 Task: Look for space in Qingquan, China from 10th September, 2023 to 18th September, 2023 for 7 adults, 3 children in price range Rs.10000 to Rs.15000. Place can be shared room with 5 bedrooms having 10 beds and 5 bathrooms. Property type can be house, flat, guest house. Amenities needed are: wifi, TV, free parkinig on premises, gym, breakfast. Booking option can be shelf check-in. Required host language is Chinese (Simplified).
Action: Mouse moved to (455, 104)
Screenshot: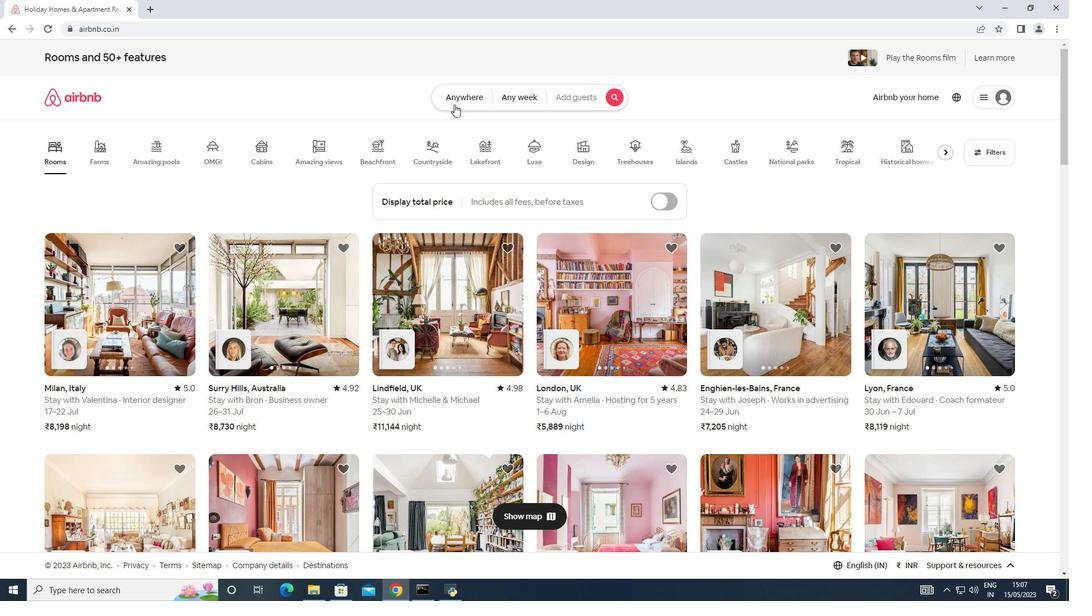 
Action: Mouse pressed left at (455, 104)
Screenshot: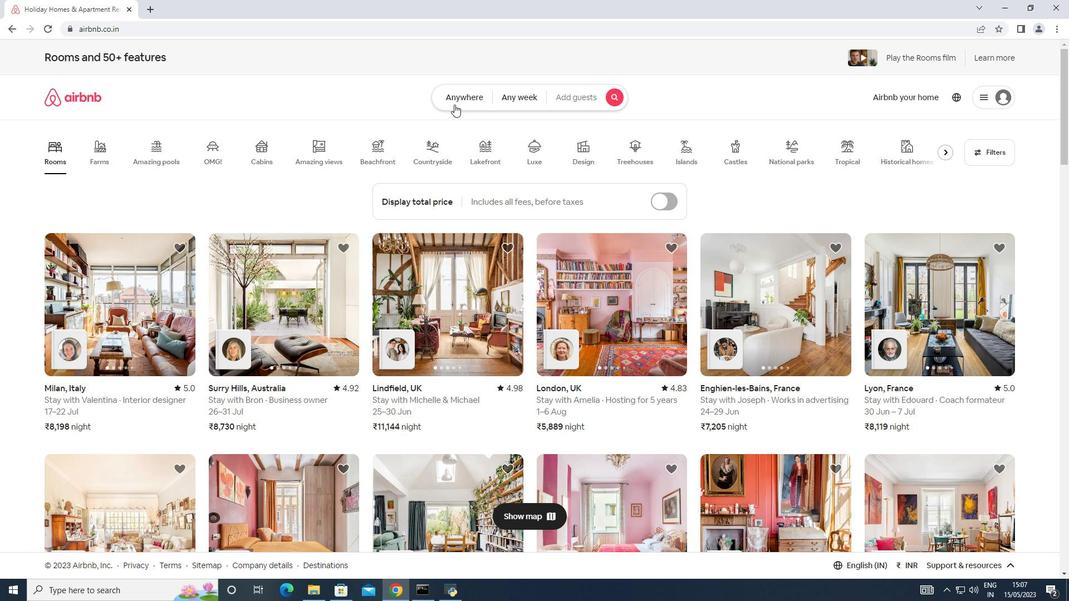 
Action: Mouse moved to (371, 136)
Screenshot: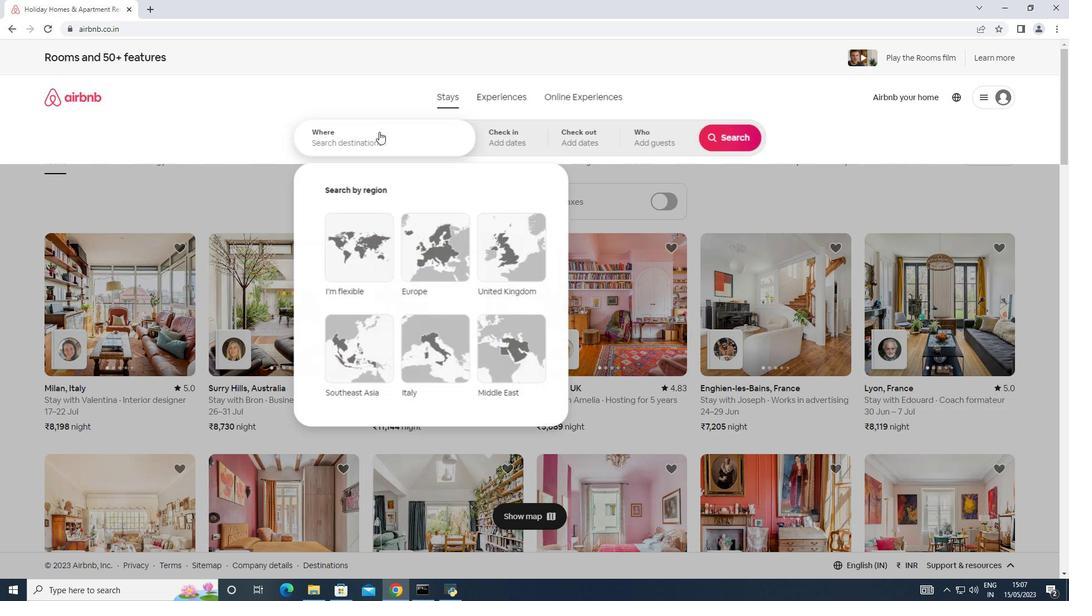 
Action: Mouse pressed left at (371, 136)
Screenshot: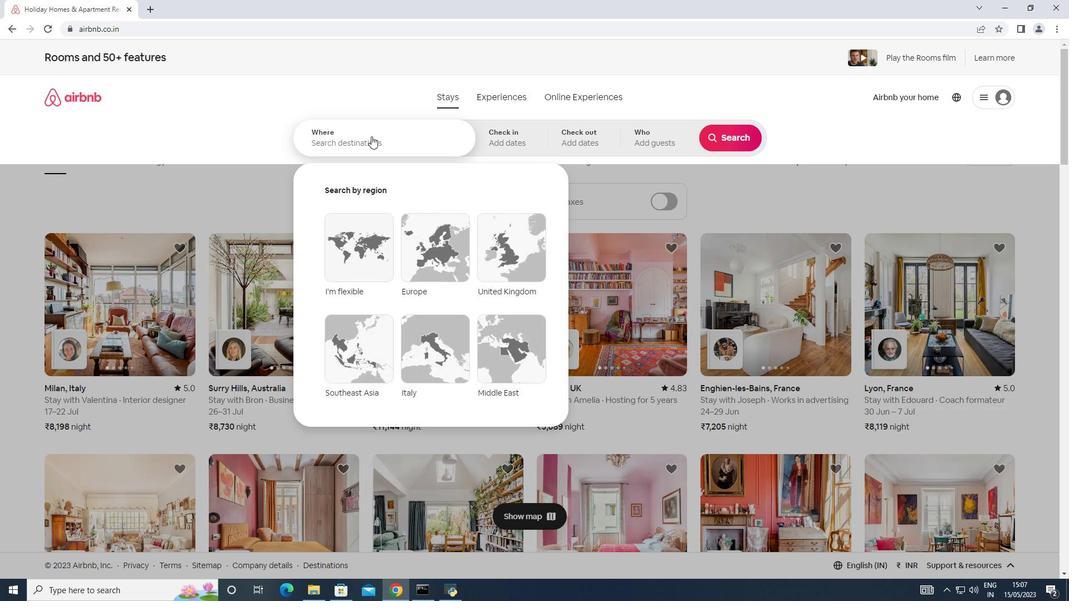 
Action: Key pressed <Key.shift>Qingquan,<Key.shift>China
Screenshot: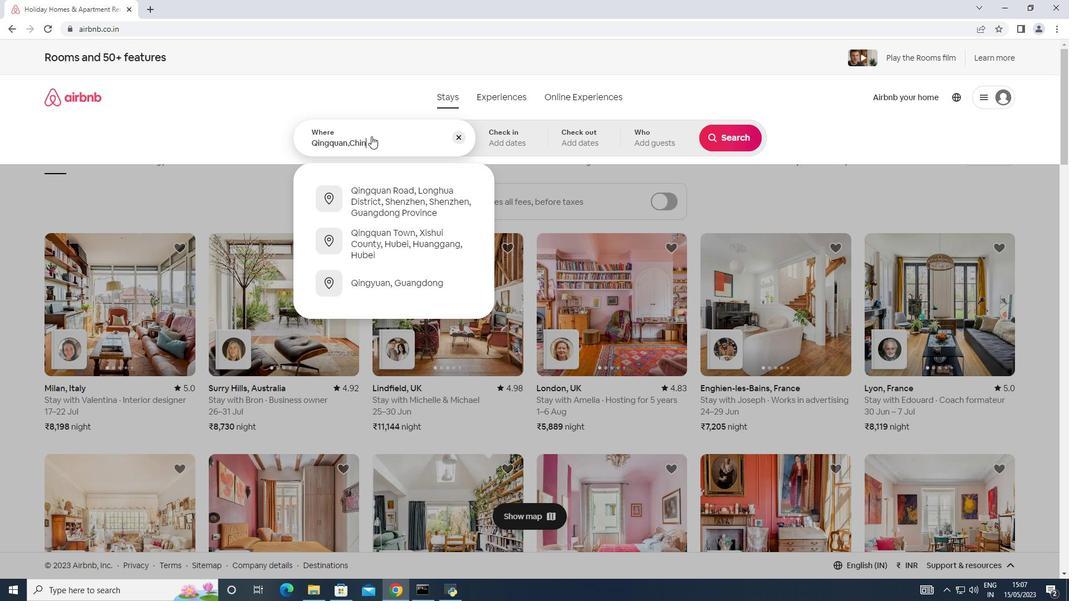 
Action: Mouse moved to (531, 142)
Screenshot: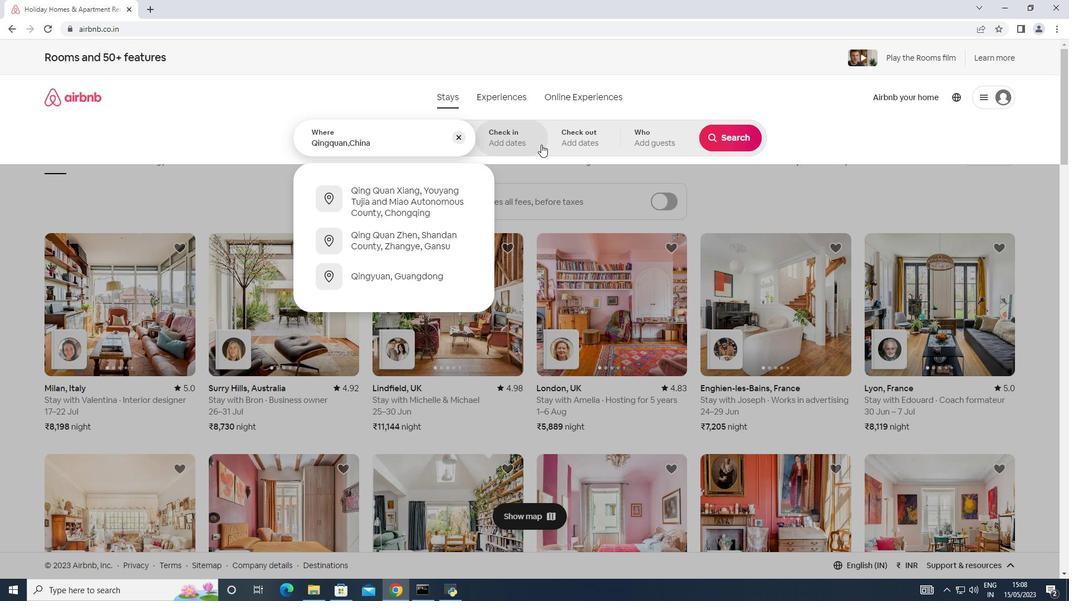 
Action: Mouse pressed left at (531, 142)
Screenshot: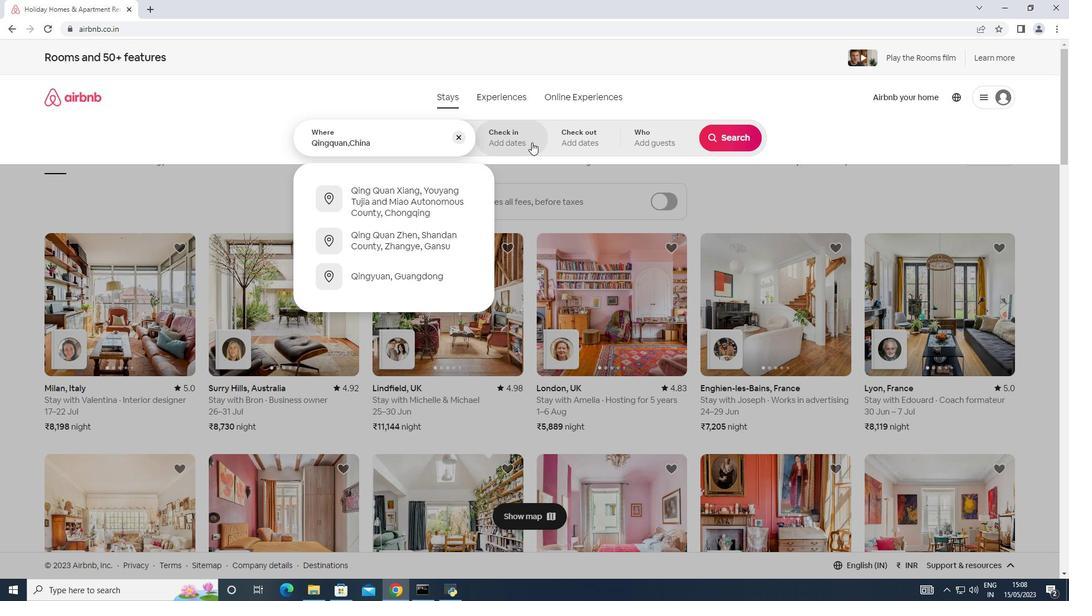 
Action: Mouse moved to (725, 223)
Screenshot: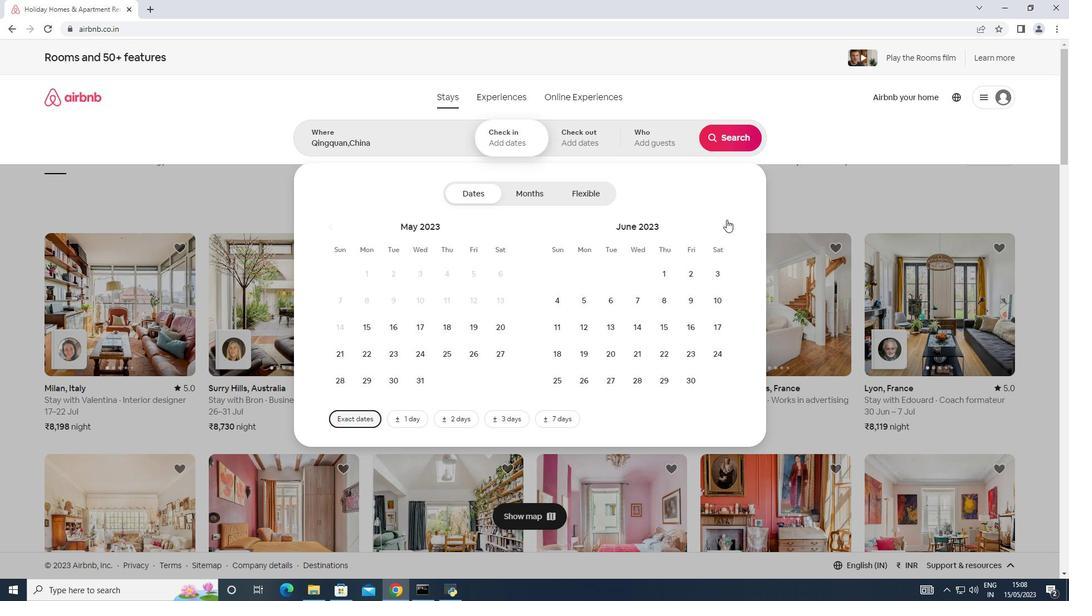 
Action: Mouse pressed left at (725, 223)
Screenshot: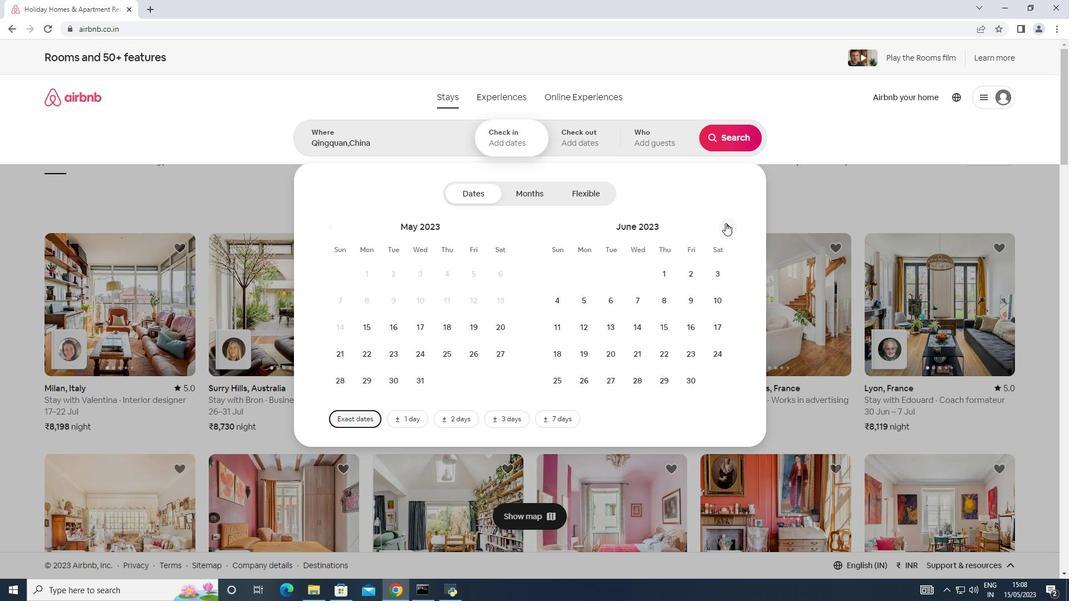 
Action: Mouse pressed left at (725, 223)
Screenshot: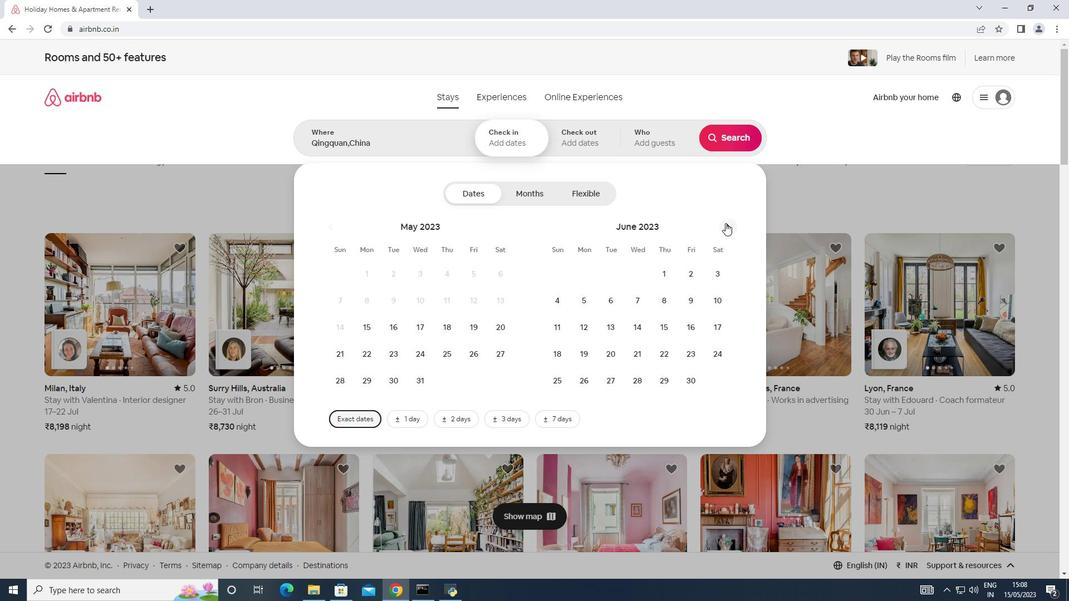 
Action: Mouse pressed left at (725, 223)
Screenshot: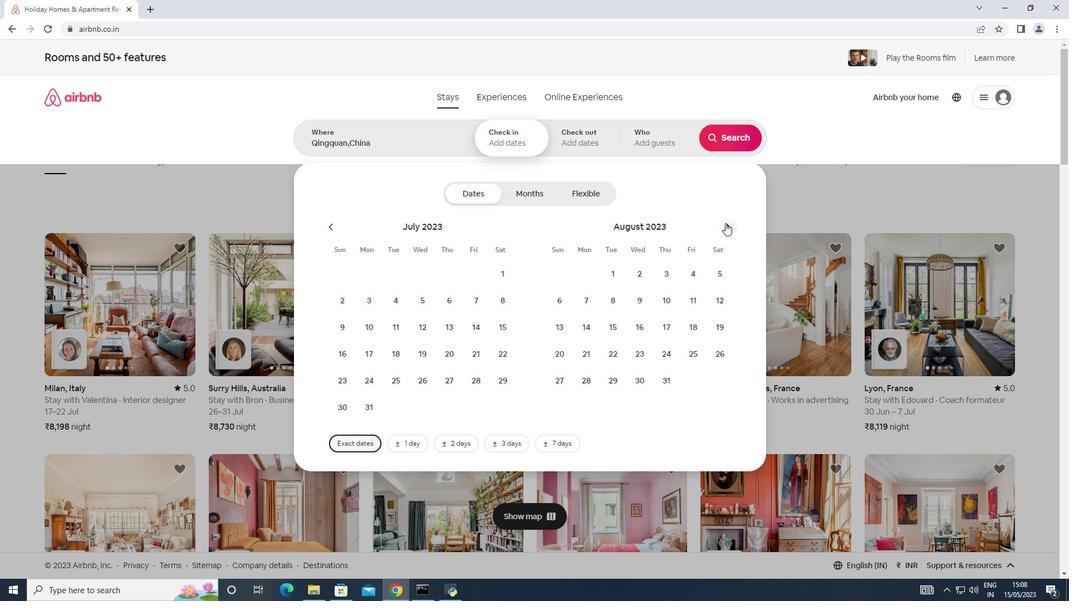 
Action: Mouse moved to (558, 324)
Screenshot: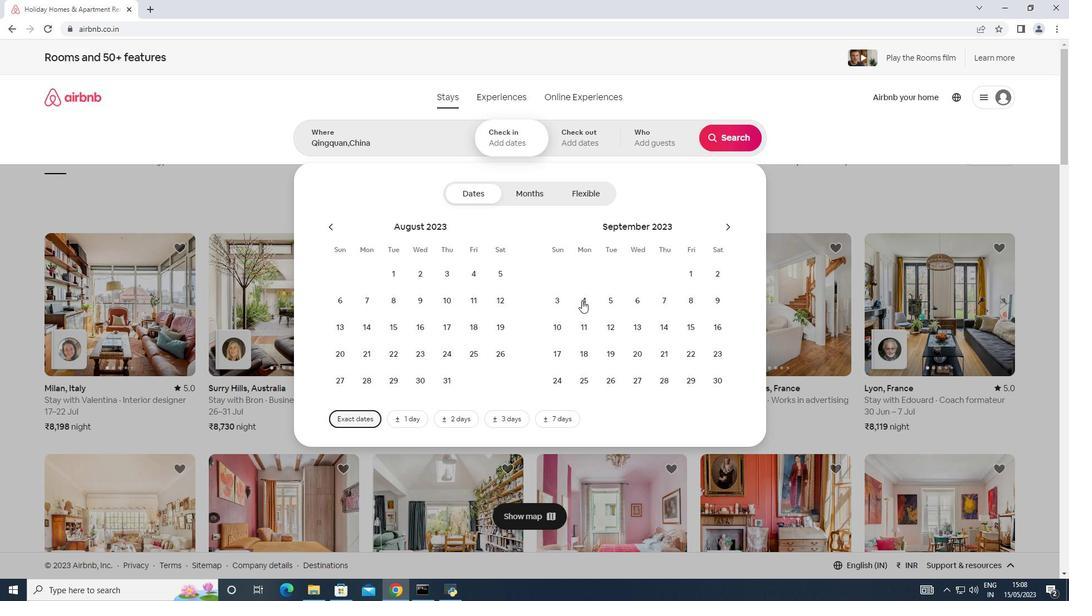 
Action: Mouse pressed left at (558, 324)
Screenshot: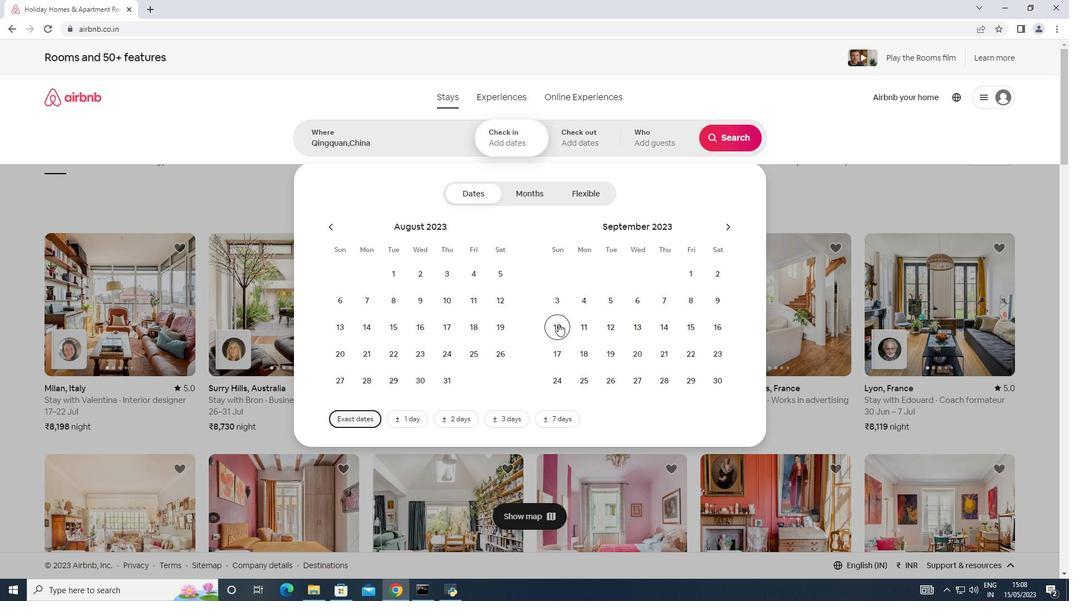
Action: Mouse moved to (586, 359)
Screenshot: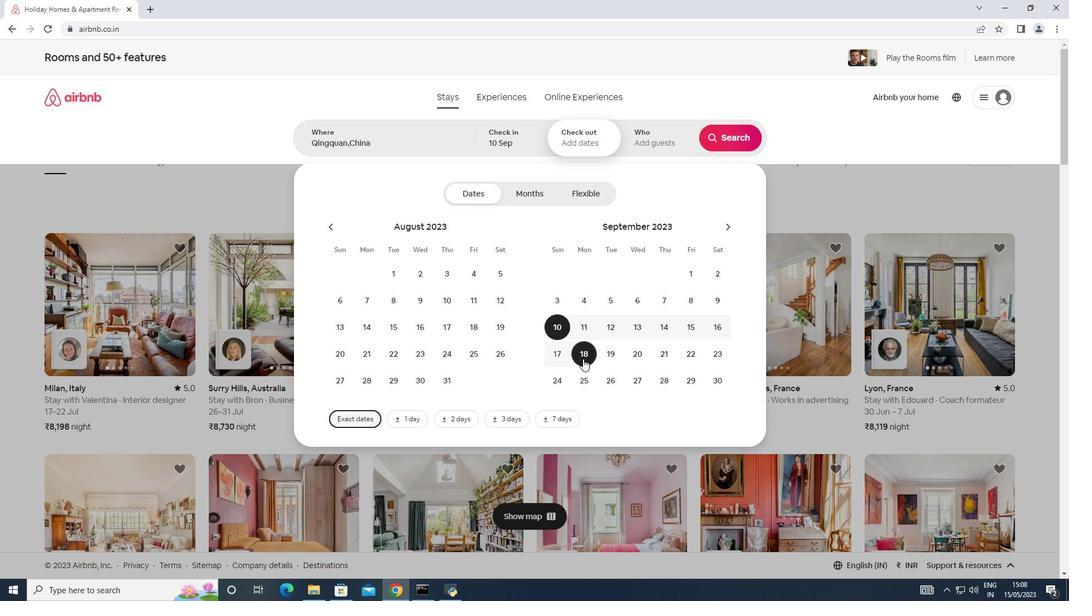 
Action: Mouse pressed left at (586, 359)
Screenshot: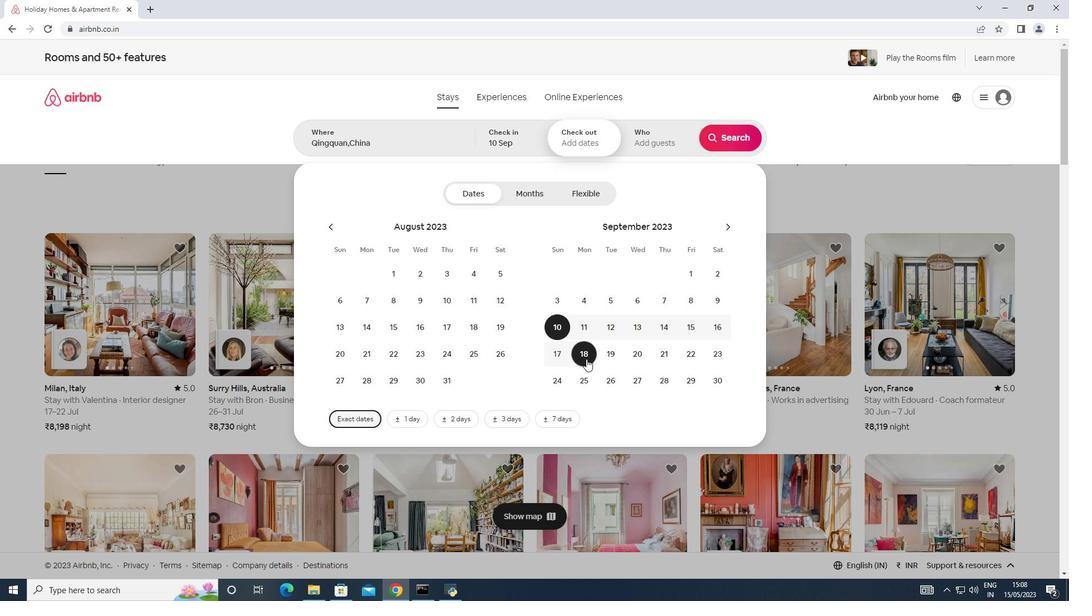 
Action: Mouse moved to (669, 129)
Screenshot: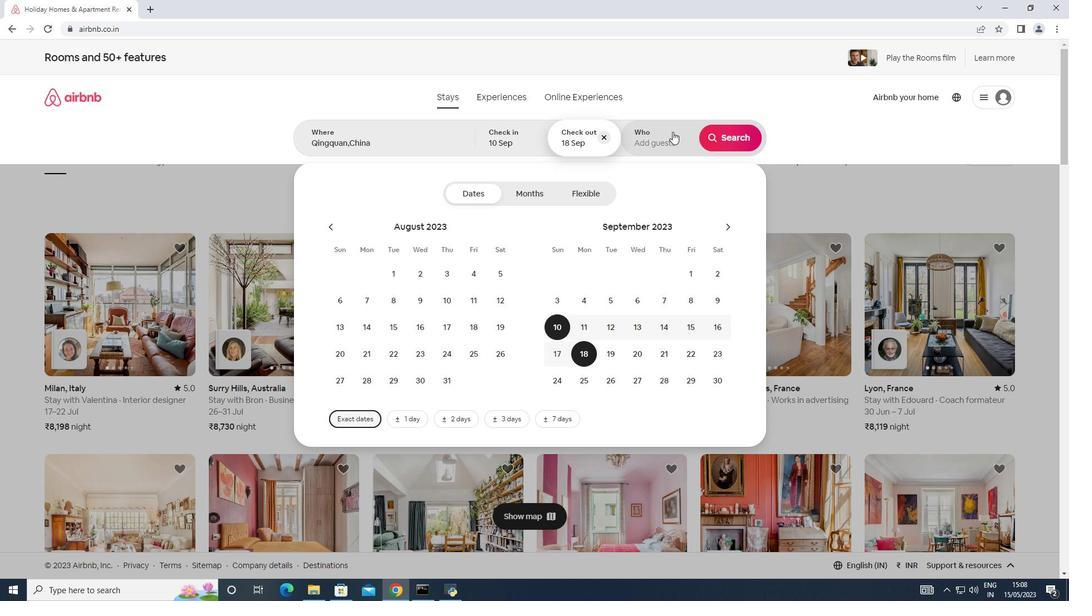 
Action: Mouse pressed left at (669, 129)
Screenshot: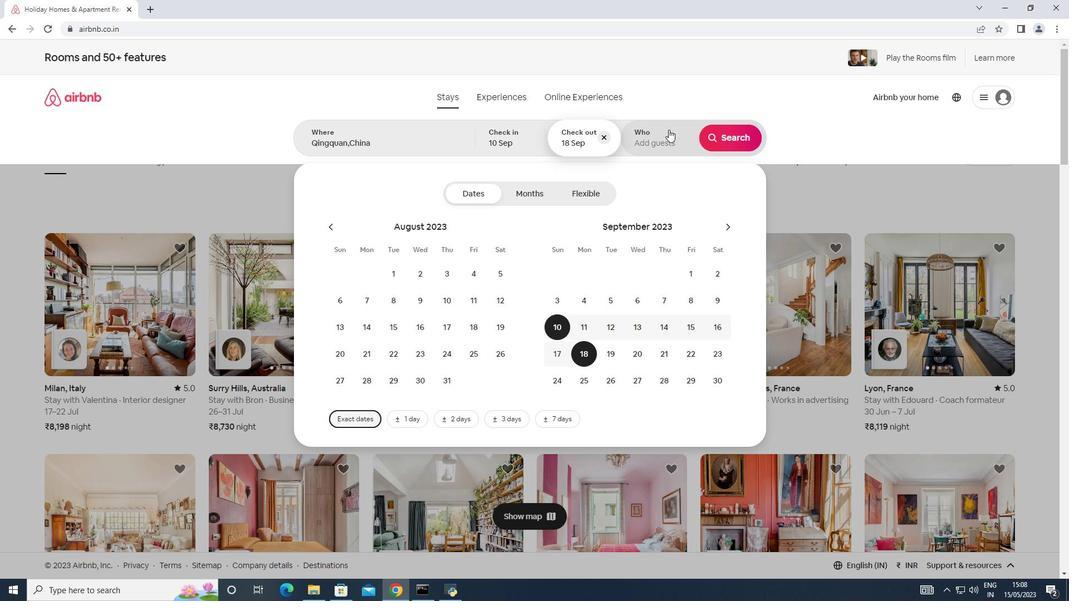 
Action: Mouse moved to (733, 199)
Screenshot: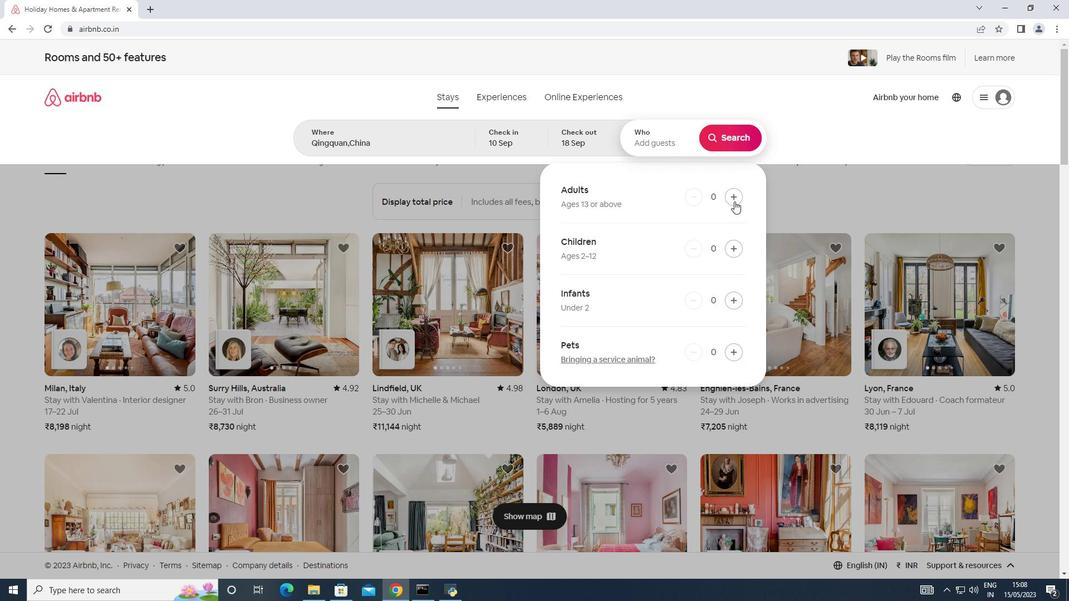 
Action: Mouse pressed left at (733, 199)
Screenshot: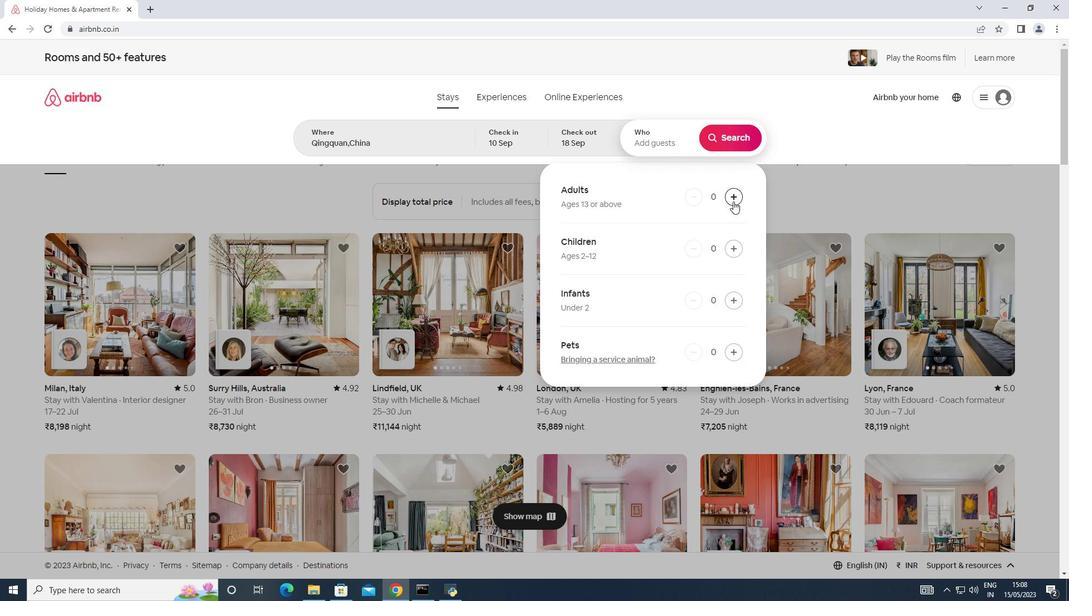 
Action: Mouse pressed left at (733, 199)
Screenshot: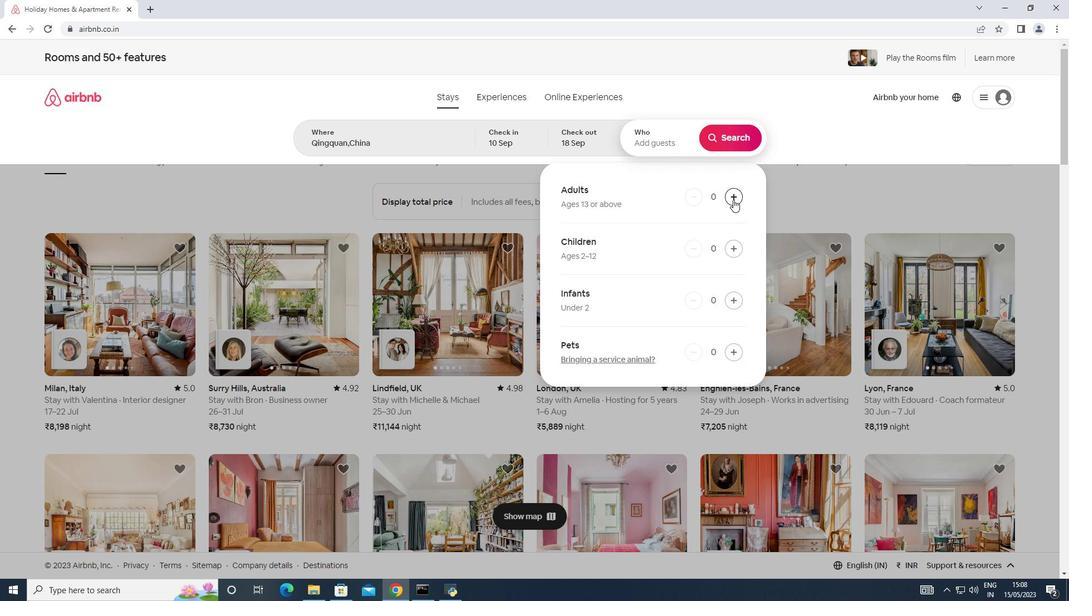 
Action: Mouse moved to (733, 196)
Screenshot: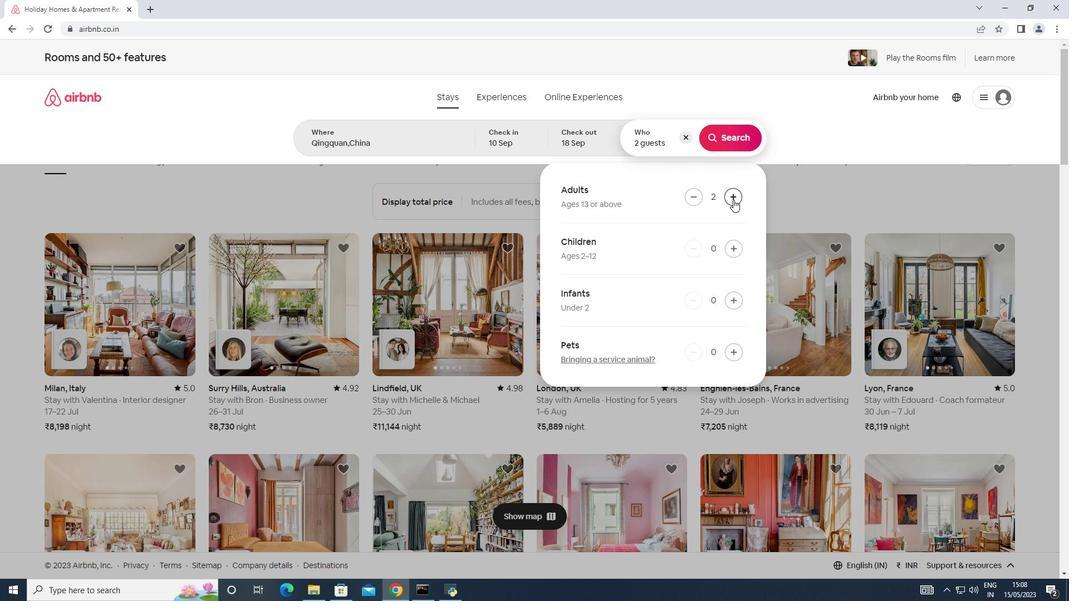 
Action: Mouse pressed left at (733, 196)
Screenshot: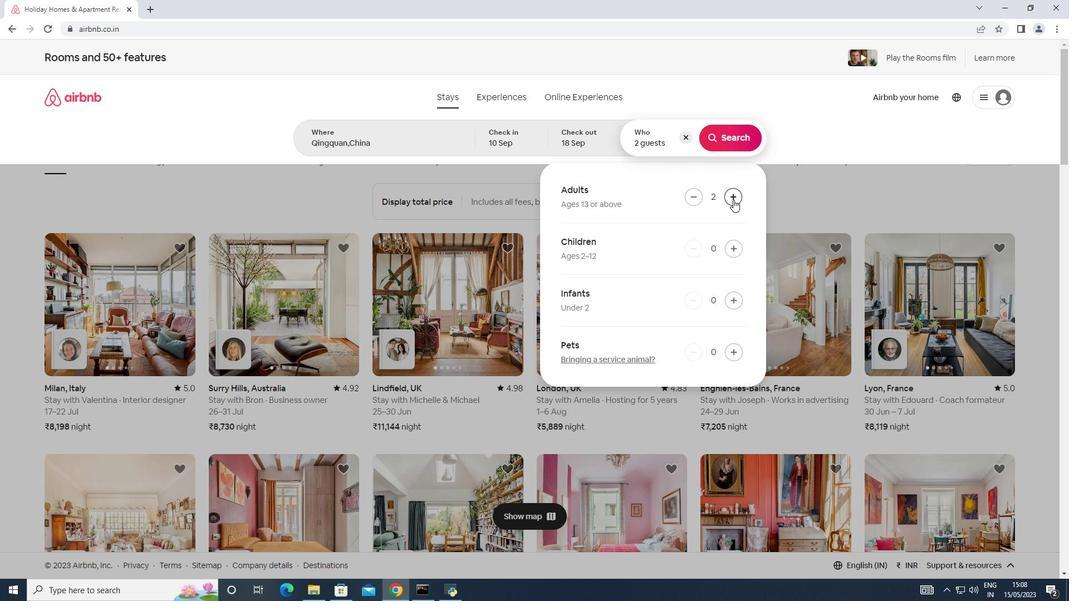 
Action: Mouse pressed left at (733, 196)
Screenshot: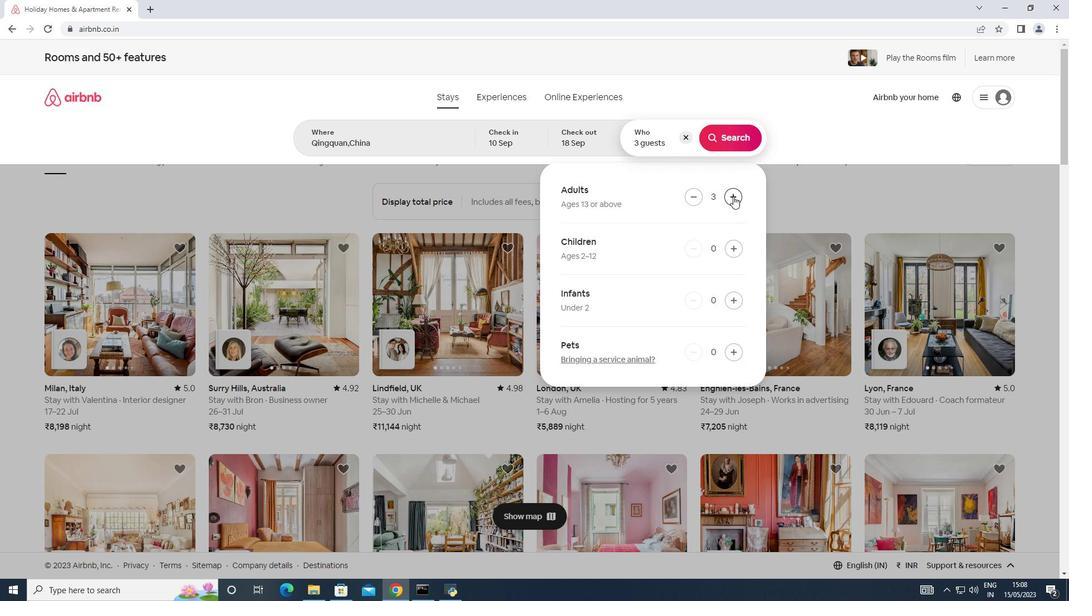 
Action: Mouse pressed left at (733, 196)
Screenshot: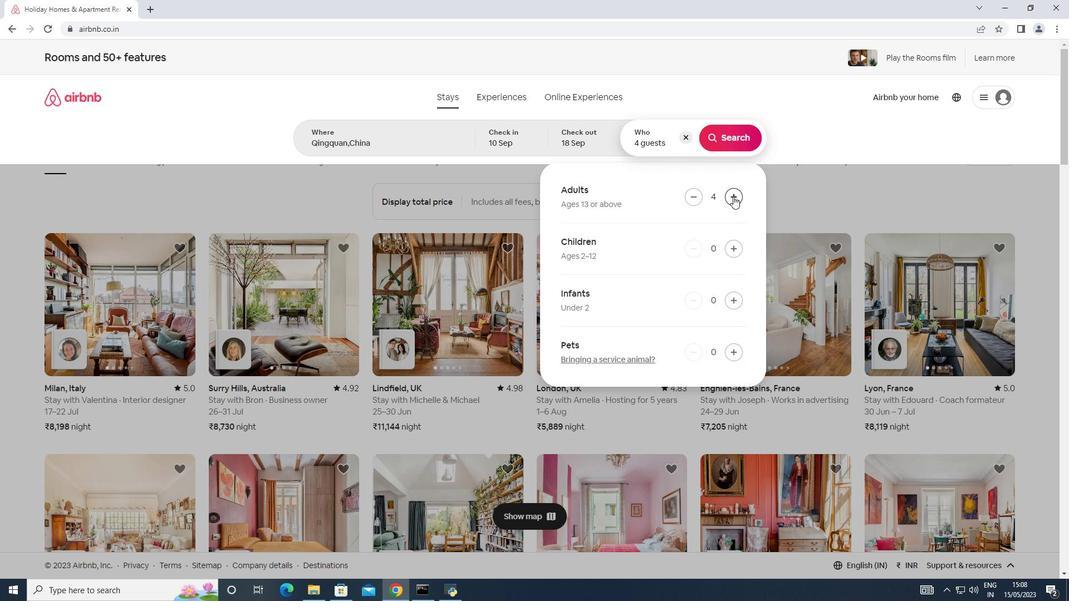 
Action: Mouse pressed left at (733, 196)
Screenshot: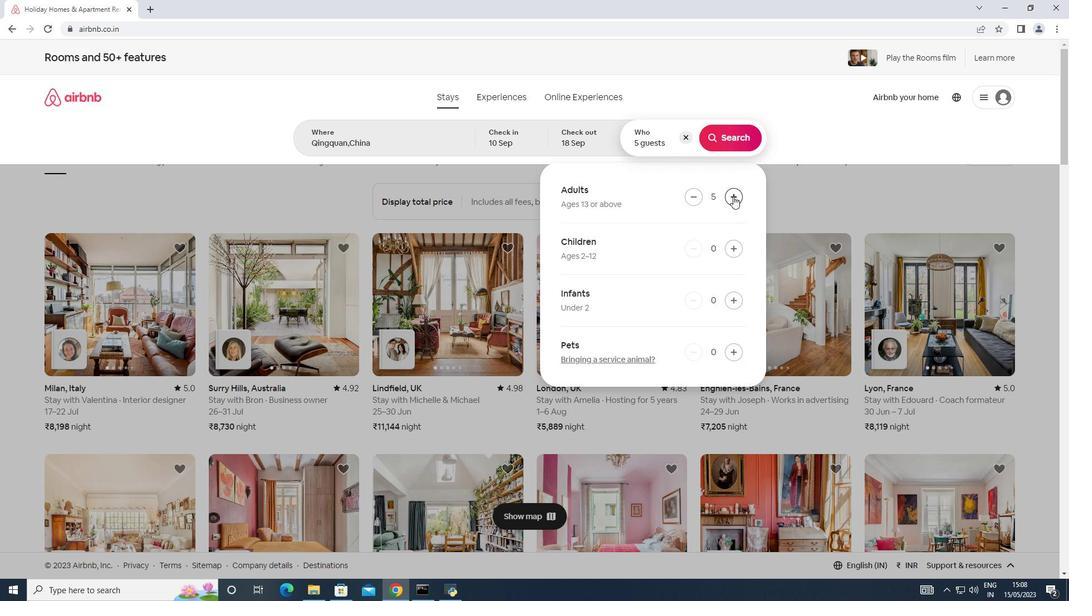 
Action: Mouse moved to (733, 196)
Screenshot: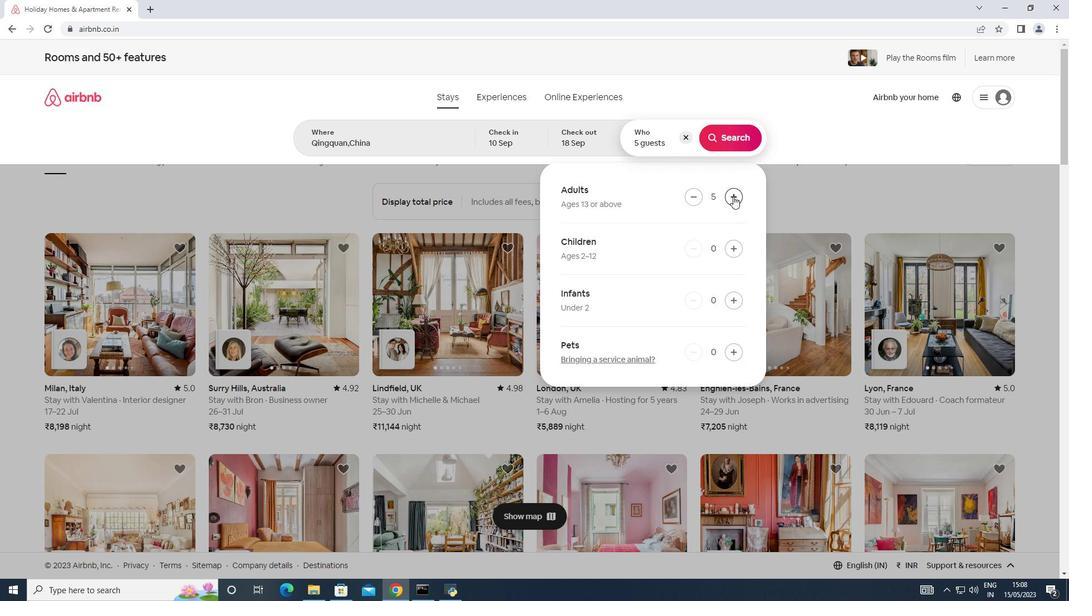 
Action: Mouse pressed left at (733, 196)
Screenshot: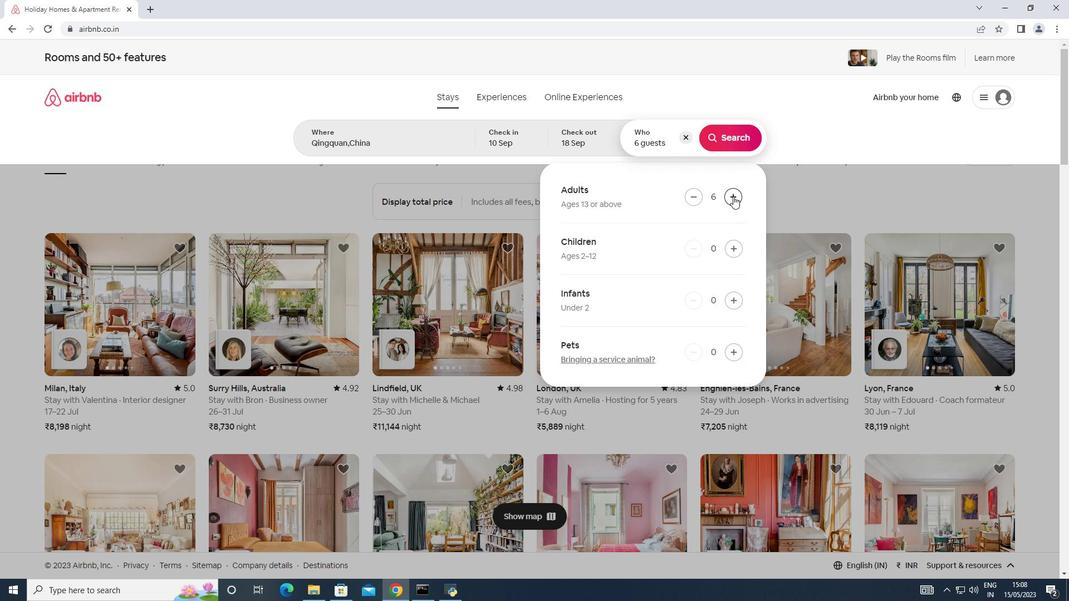 
Action: Mouse moved to (735, 254)
Screenshot: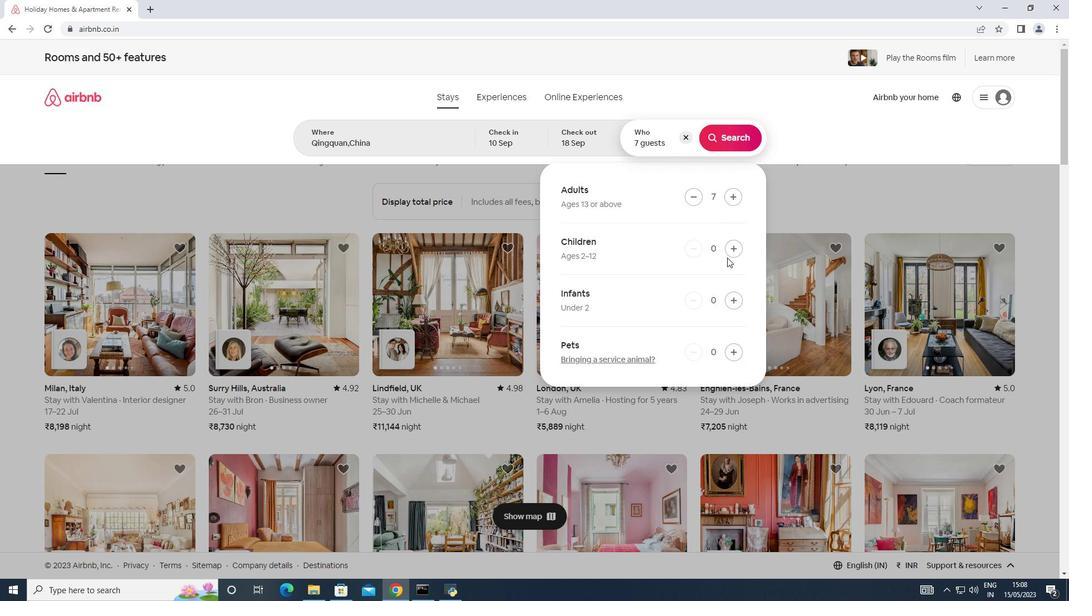 
Action: Mouse pressed left at (735, 254)
Screenshot: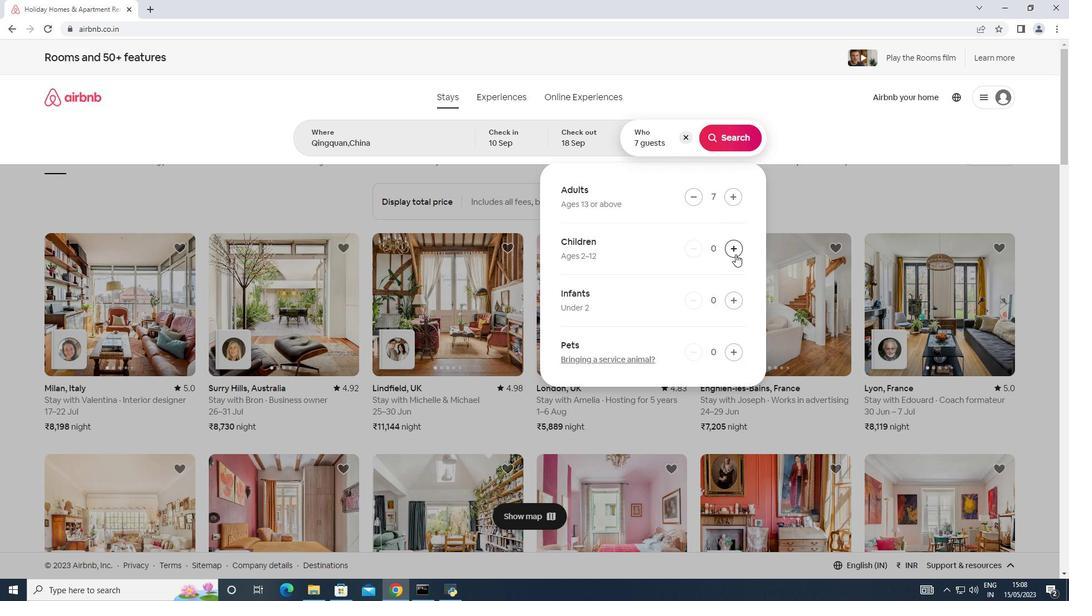
Action: Mouse pressed left at (735, 254)
Screenshot: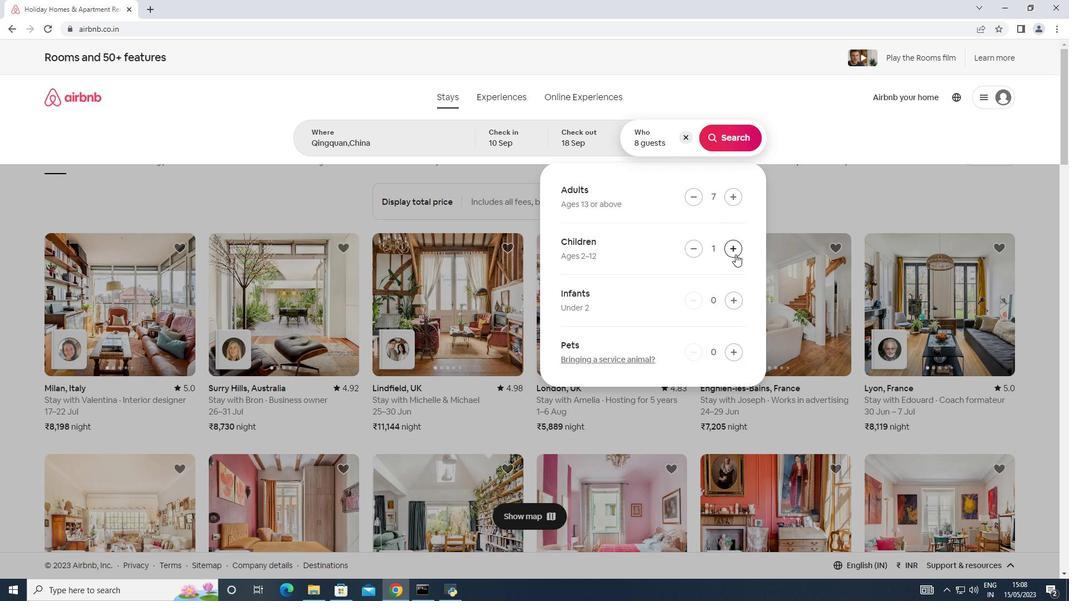 
Action: Mouse pressed left at (735, 254)
Screenshot: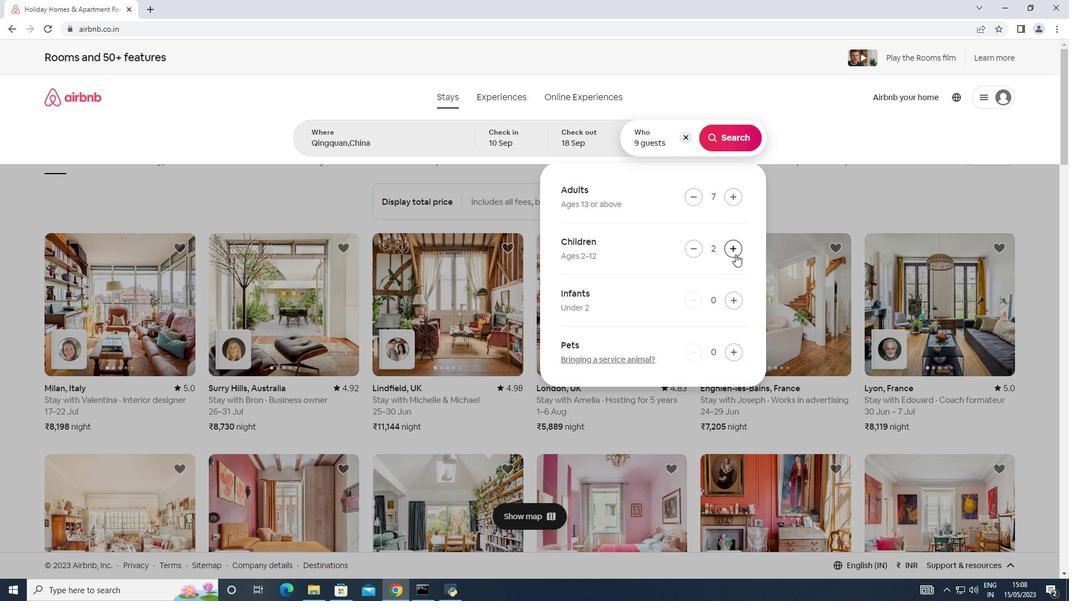 
Action: Mouse moved to (731, 136)
Screenshot: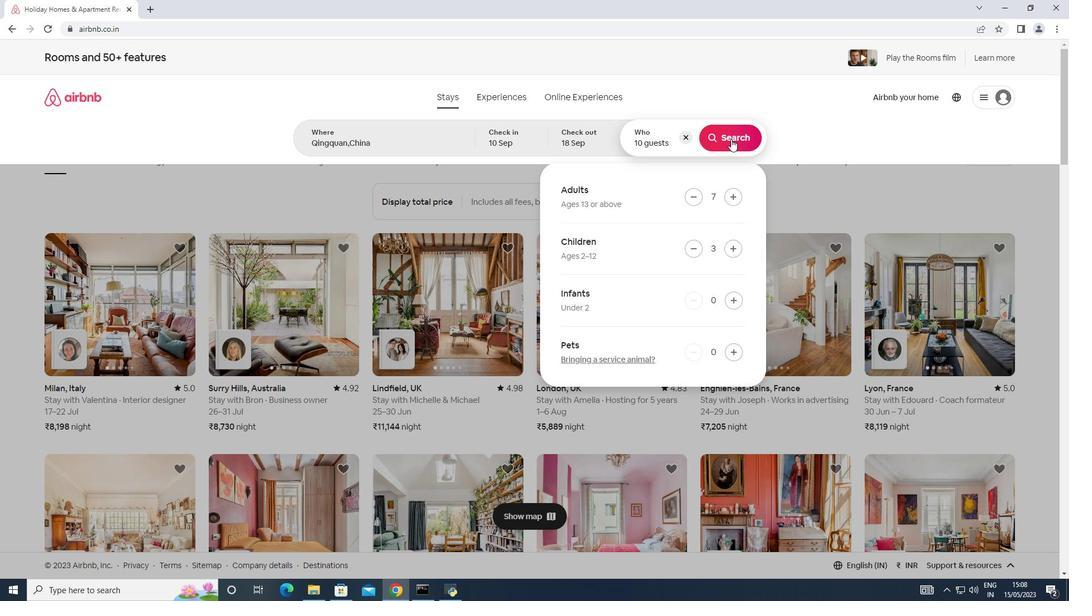 
Action: Mouse pressed left at (731, 136)
Screenshot: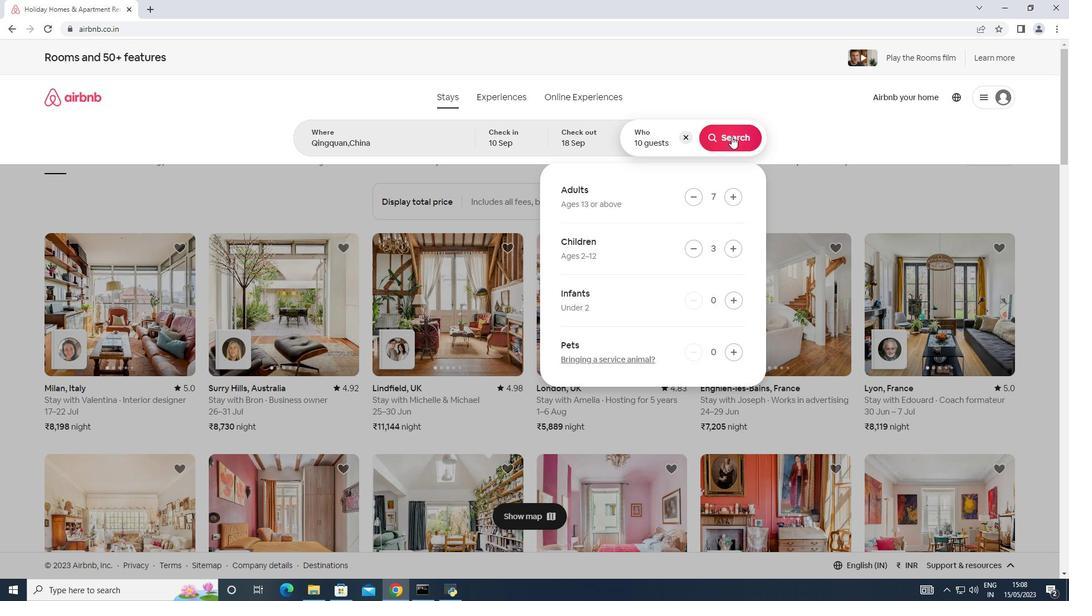
Action: Mouse moved to (1016, 100)
Screenshot: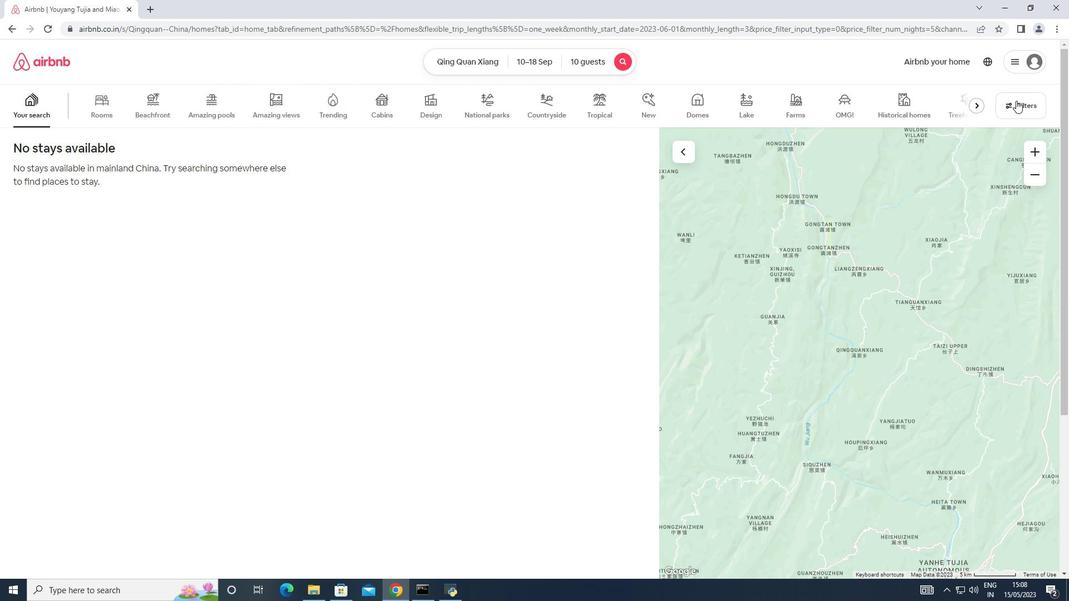 
Action: Mouse pressed left at (1016, 100)
Screenshot: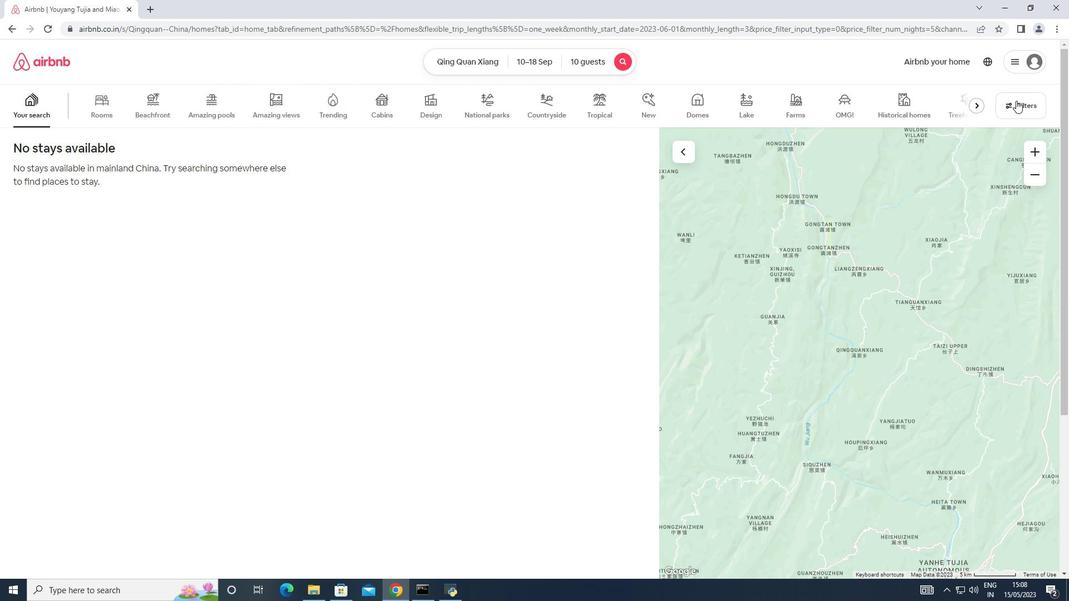 
Action: Mouse moved to (386, 384)
Screenshot: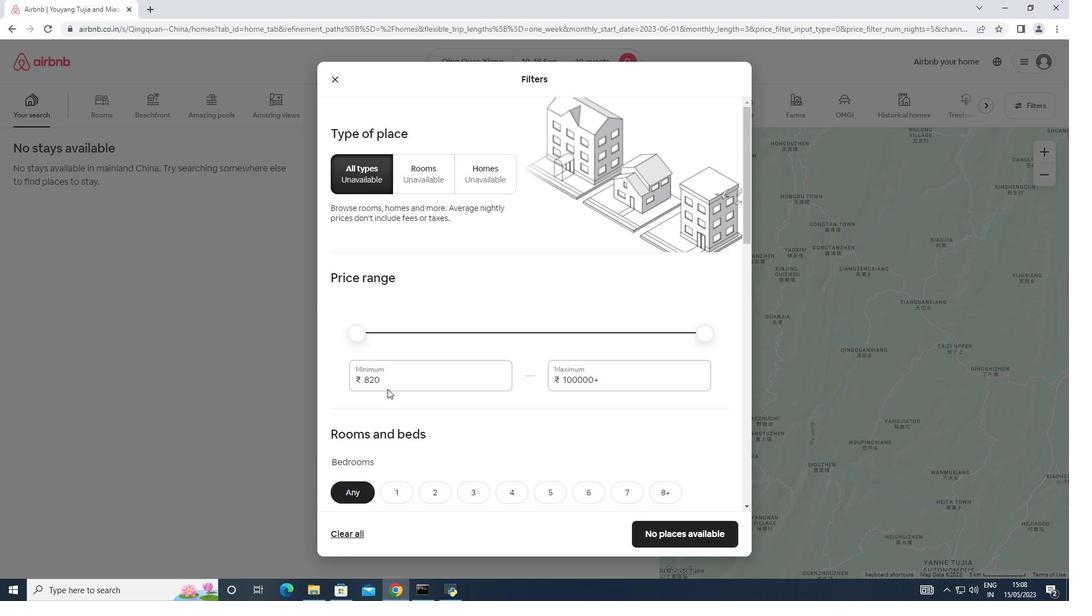
Action: Mouse pressed left at (386, 384)
Screenshot: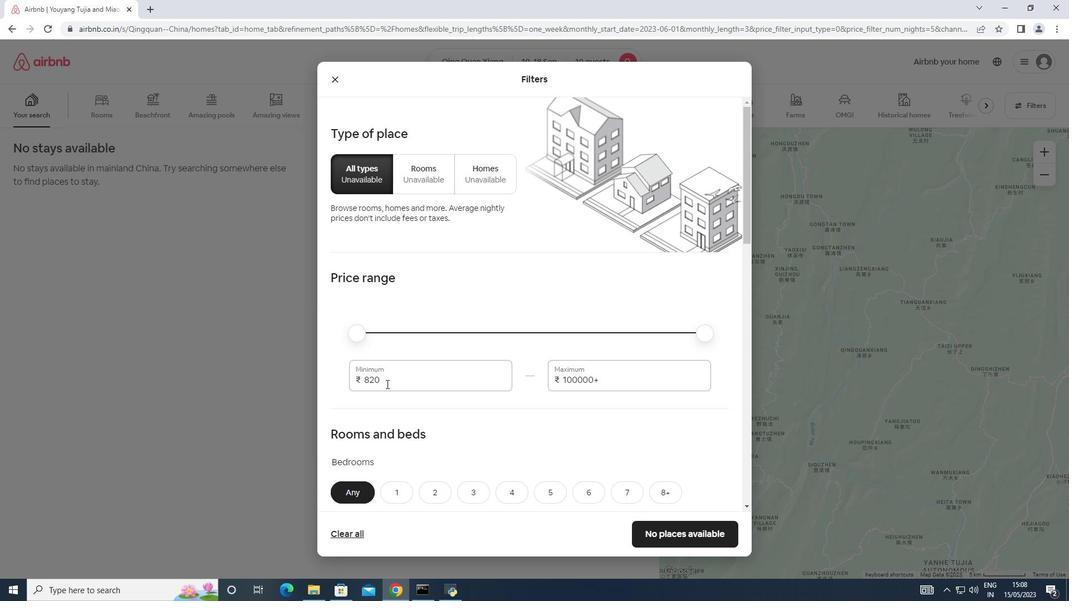 
Action: Mouse moved to (345, 380)
Screenshot: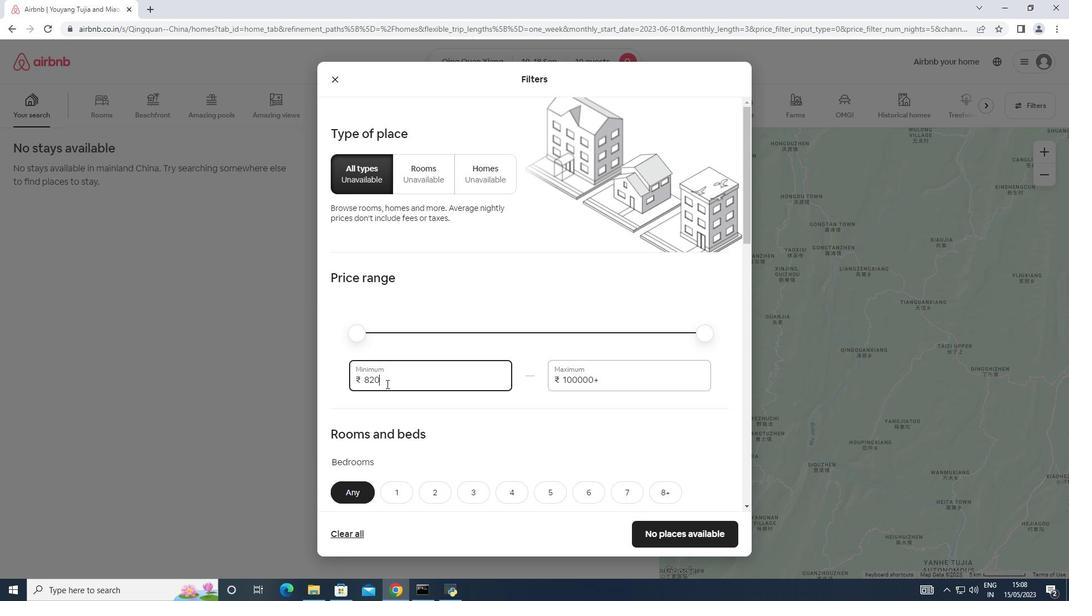 
Action: Key pressed 10000
Screenshot: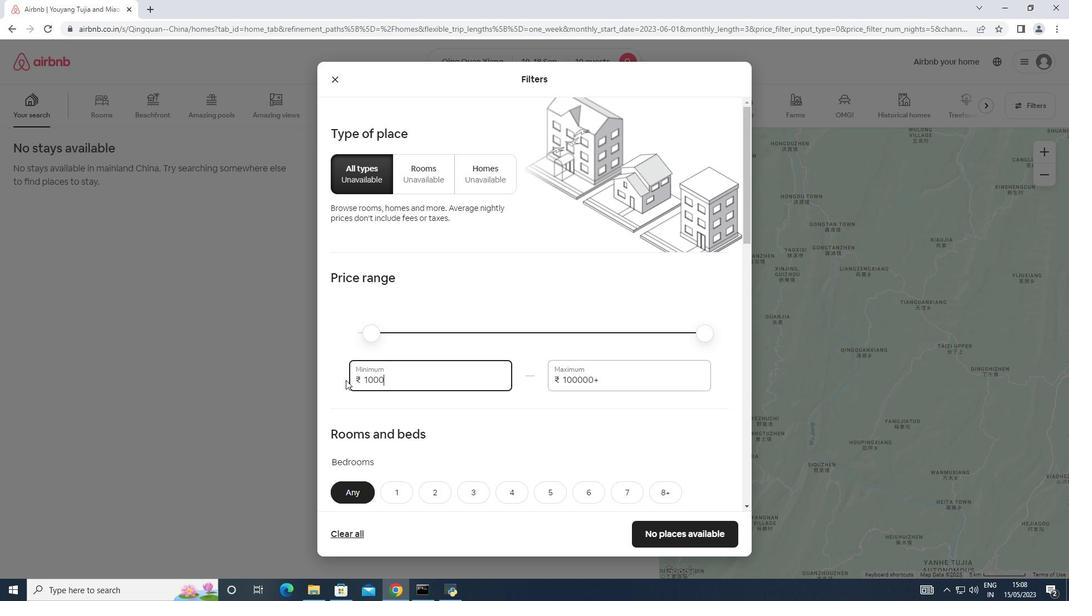 
Action: Mouse moved to (604, 382)
Screenshot: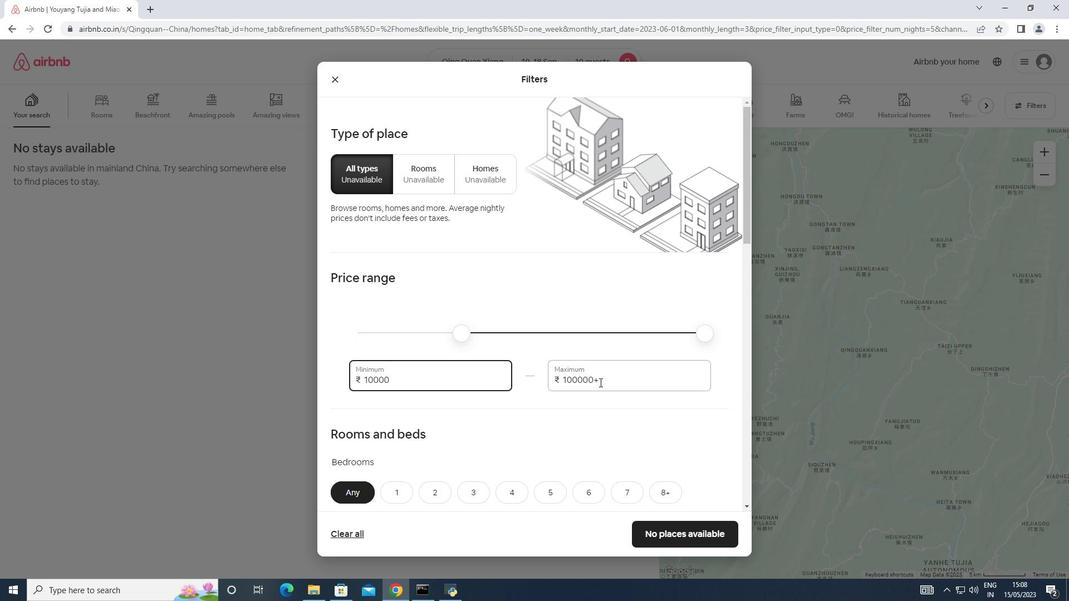 
Action: Mouse pressed left at (604, 382)
Screenshot: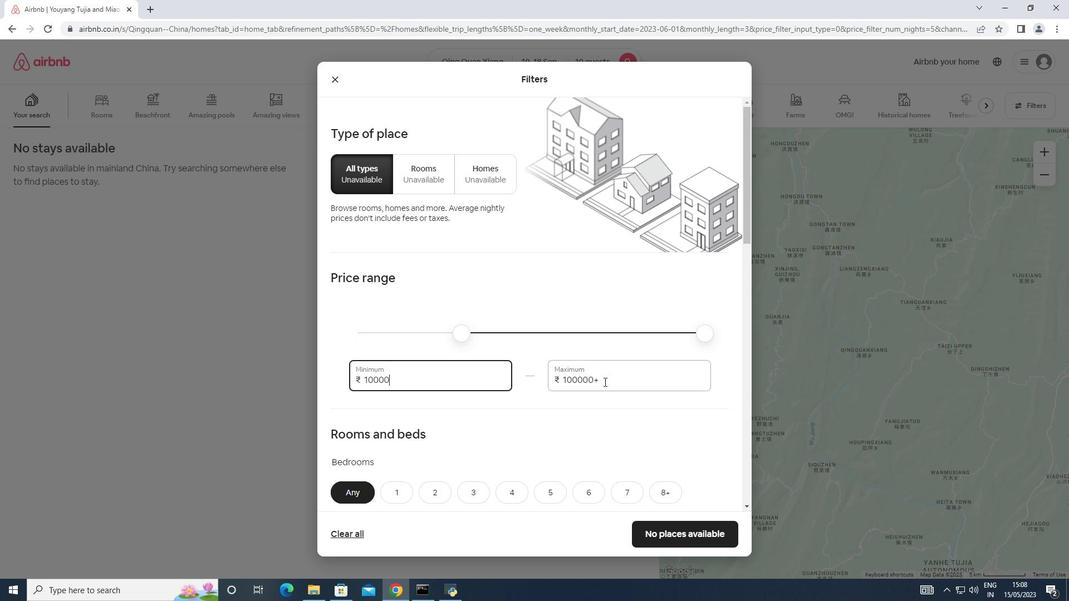 
Action: Mouse moved to (549, 381)
Screenshot: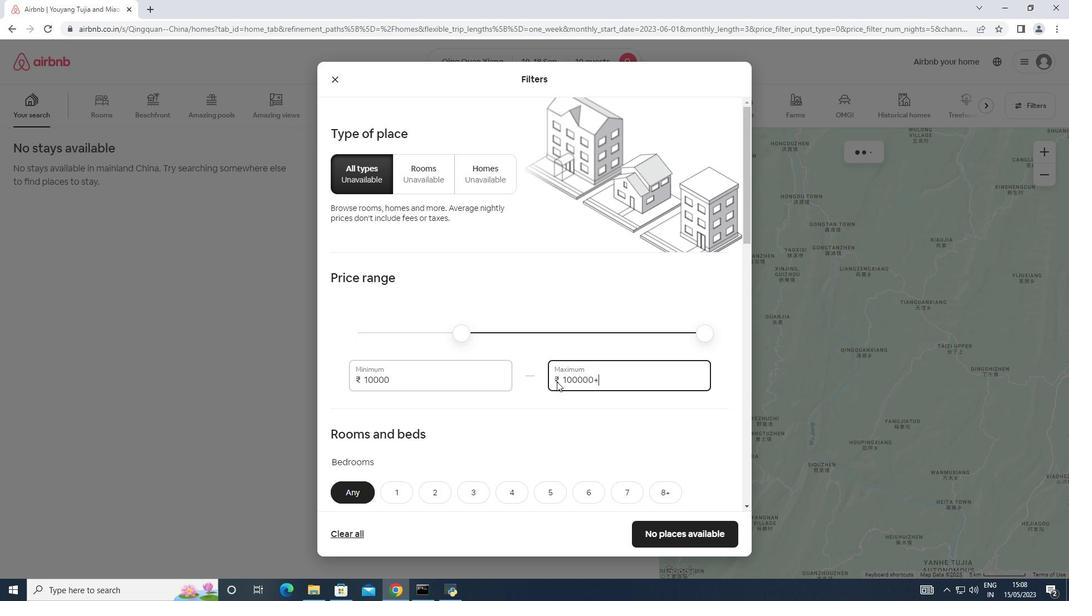 
Action: Key pressed 15000
Screenshot: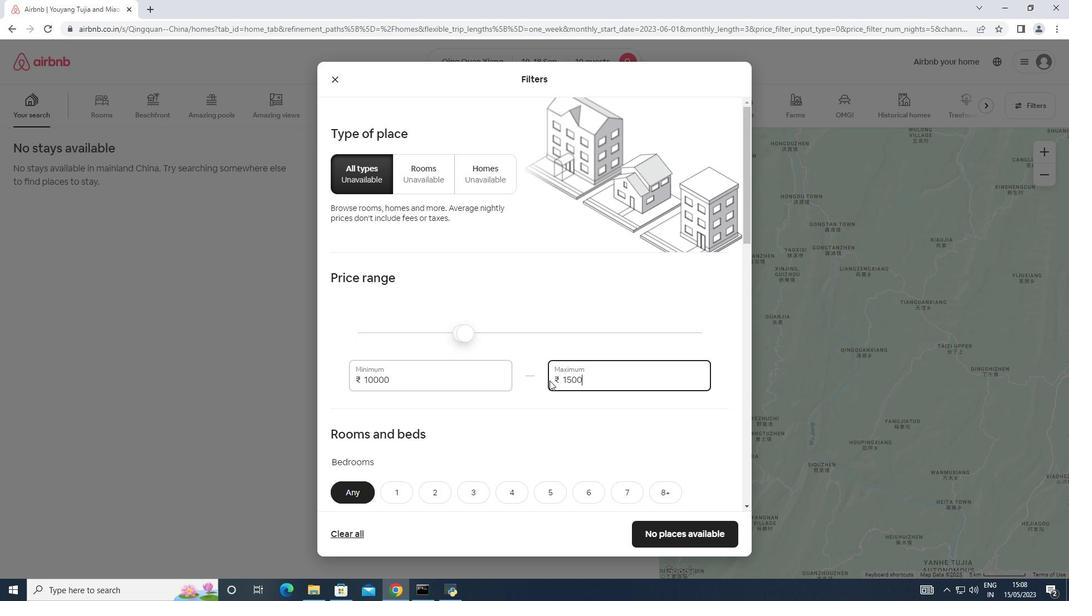 
Action: Mouse scrolled (549, 380) with delta (0, 0)
Screenshot: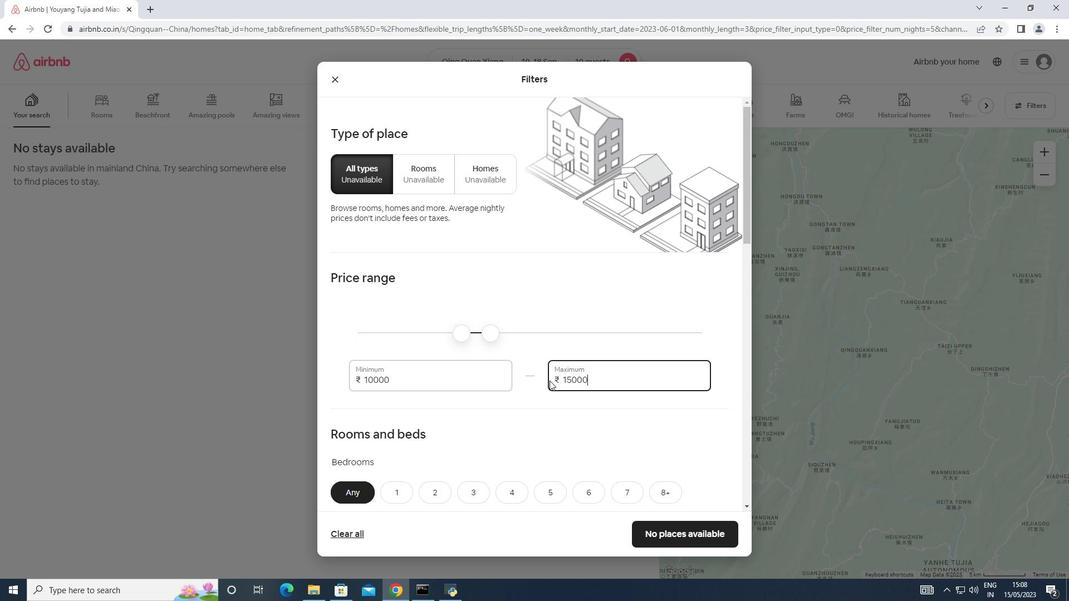 
Action: Mouse scrolled (549, 380) with delta (0, 0)
Screenshot: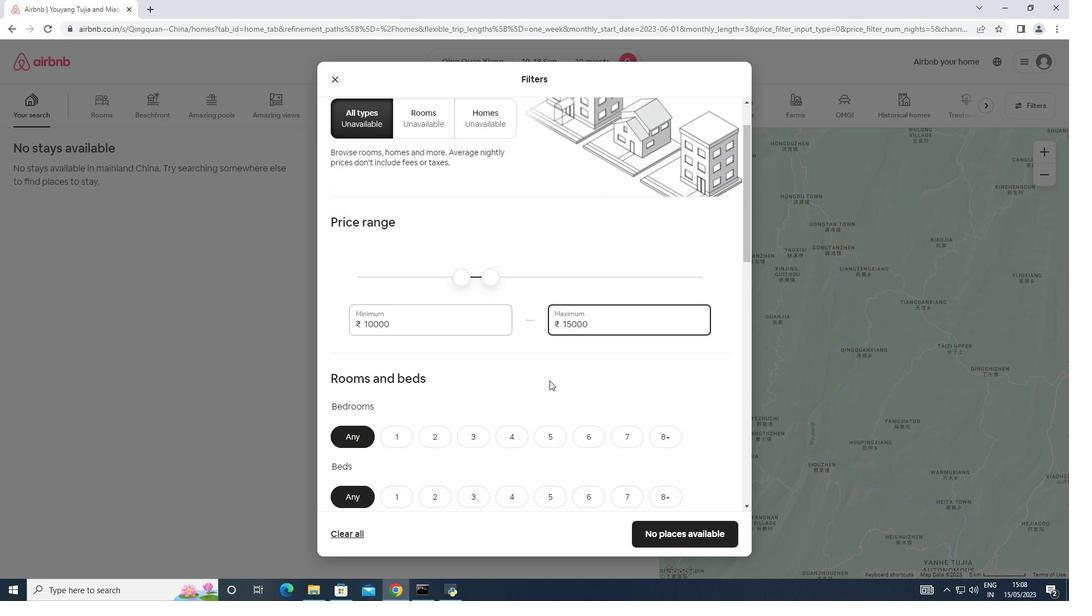 
Action: Mouse scrolled (549, 380) with delta (0, 0)
Screenshot: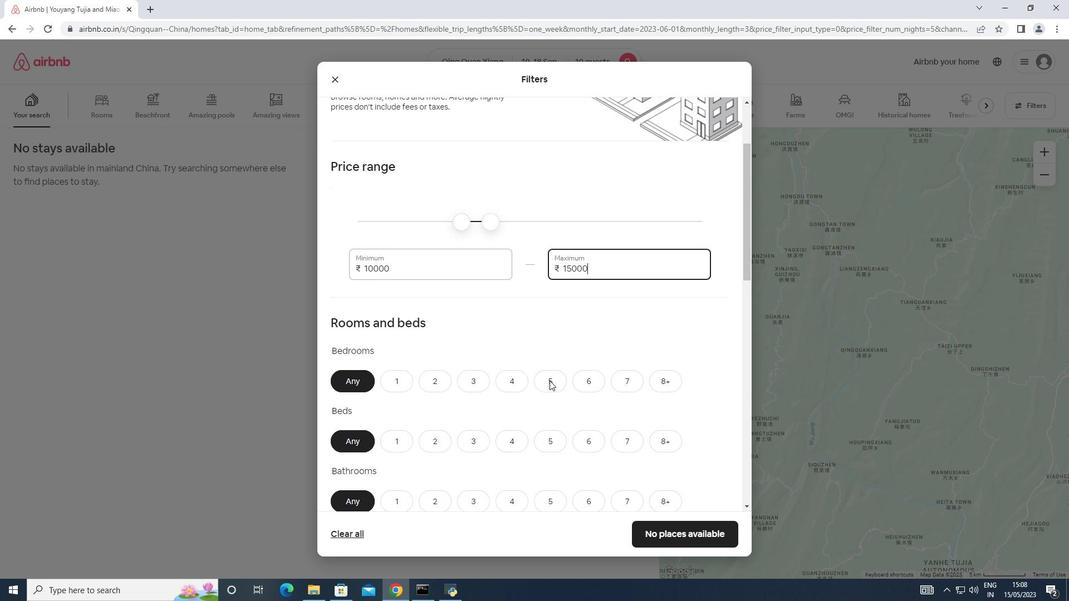 
Action: Mouse moved to (540, 323)
Screenshot: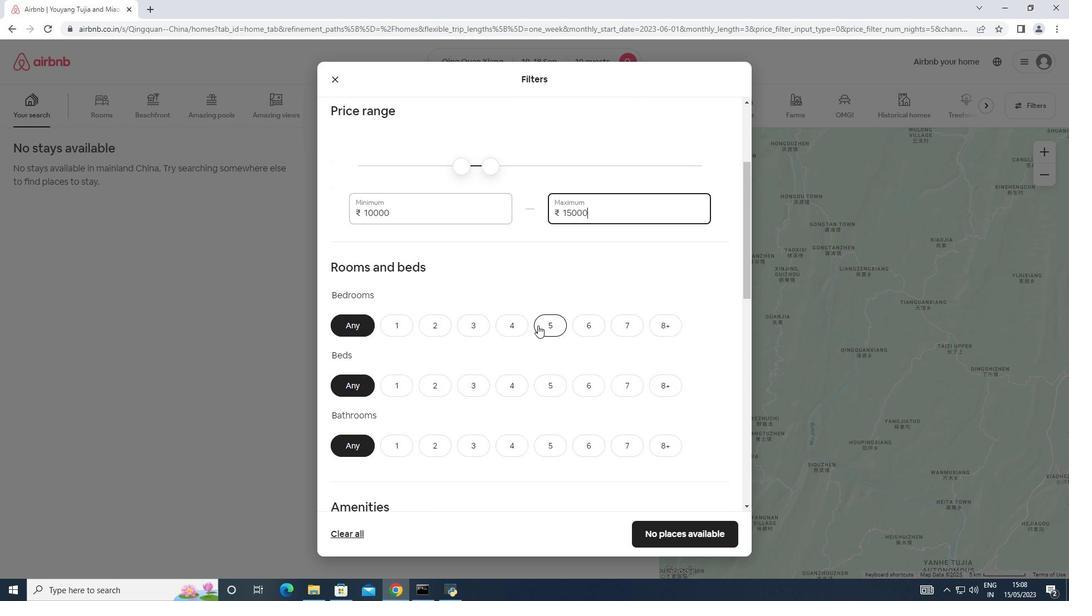 
Action: Mouse pressed left at (540, 323)
Screenshot: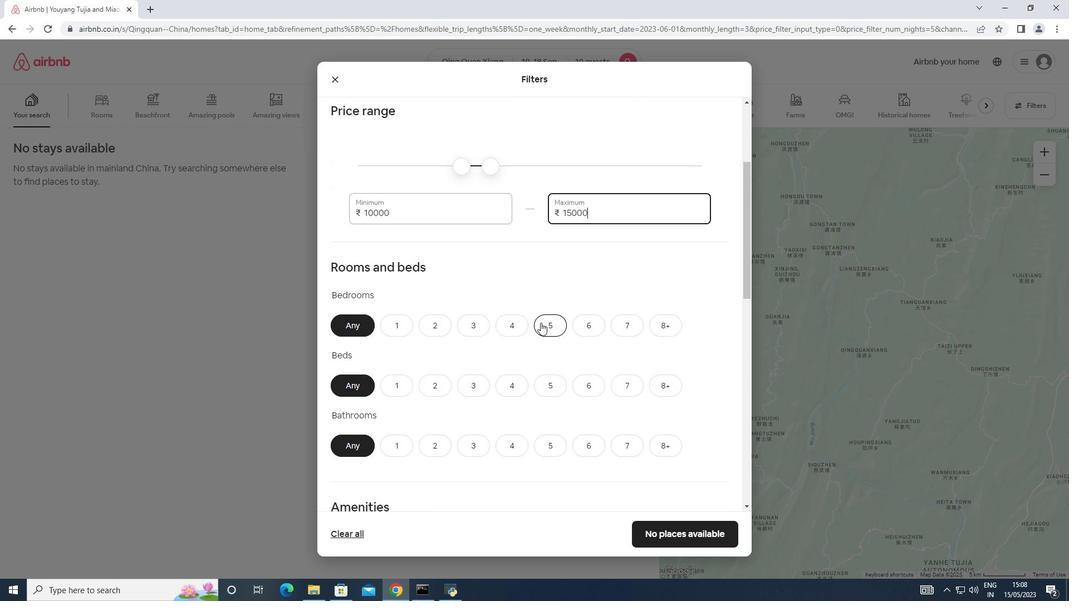 
Action: Mouse moved to (667, 382)
Screenshot: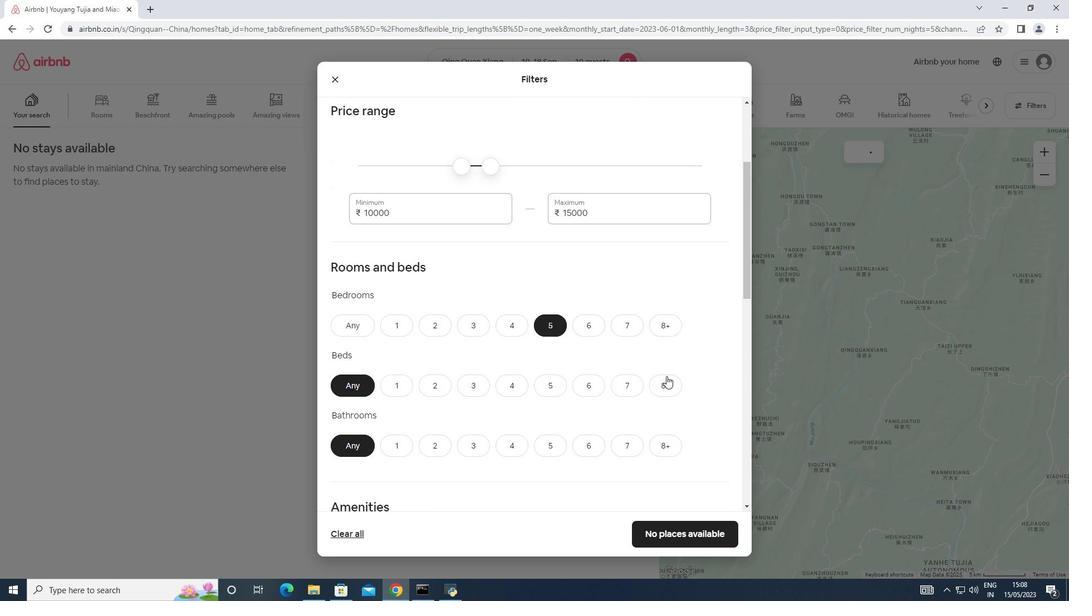 
Action: Mouse pressed left at (667, 382)
Screenshot: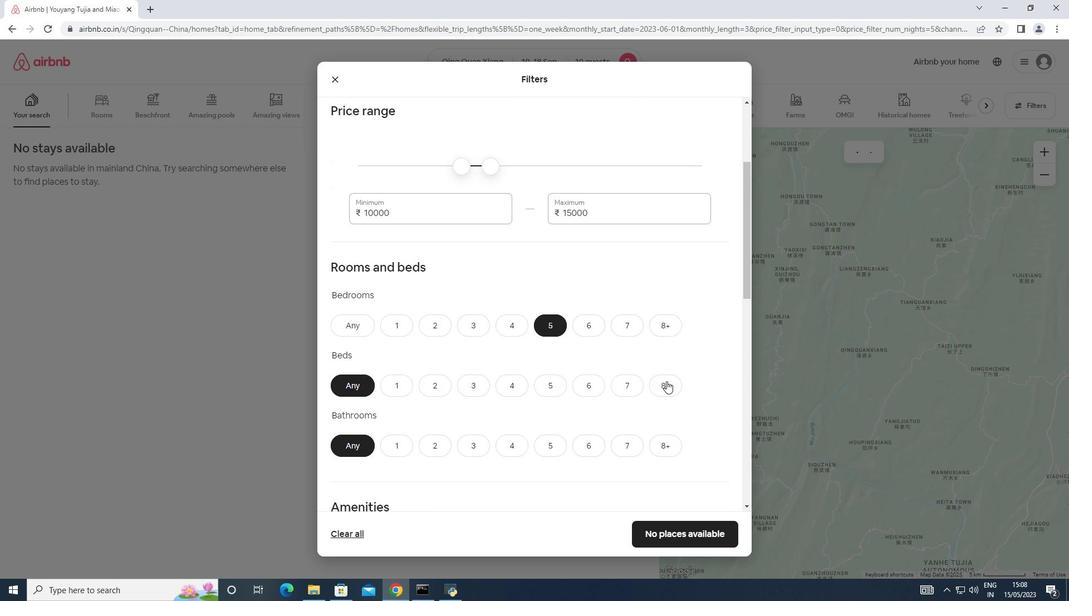
Action: Mouse moved to (553, 441)
Screenshot: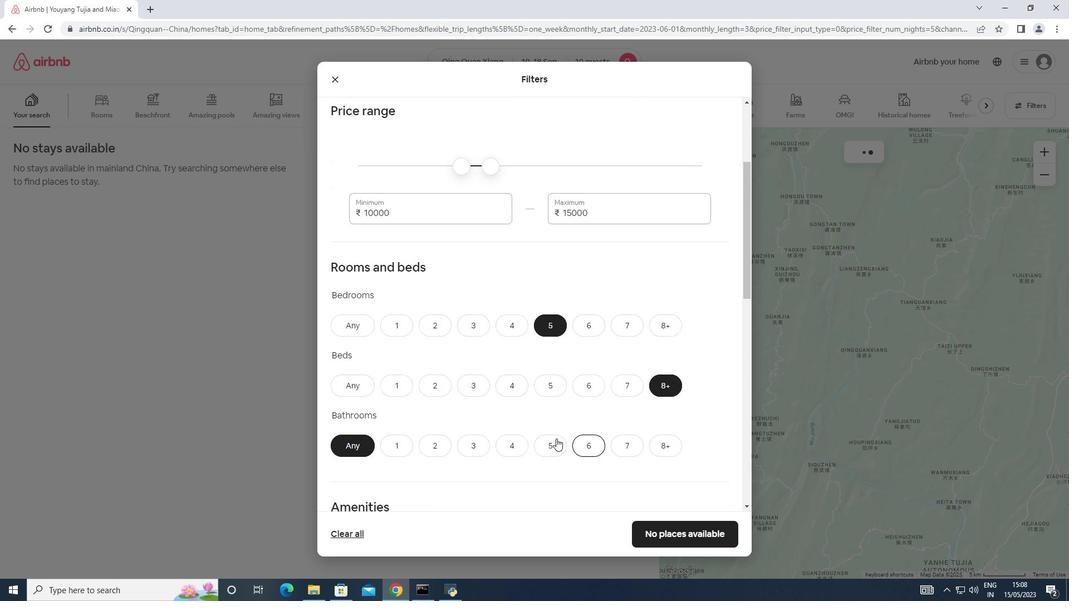 
Action: Mouse pressed left at (553, 441)
Screenshot: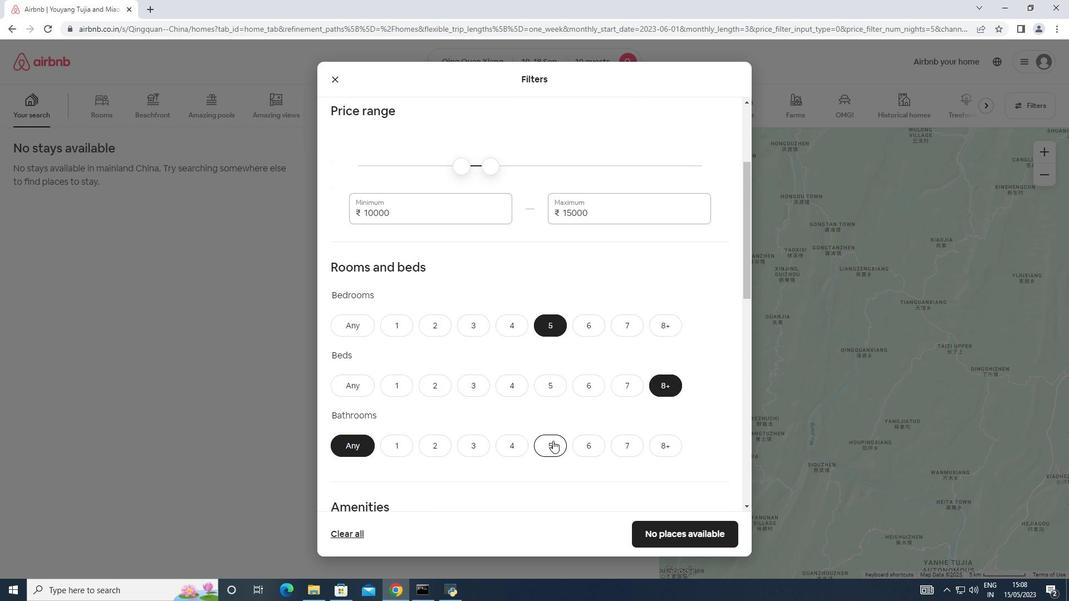 
Action: Mouse moved to (553, 415)
Screenshot: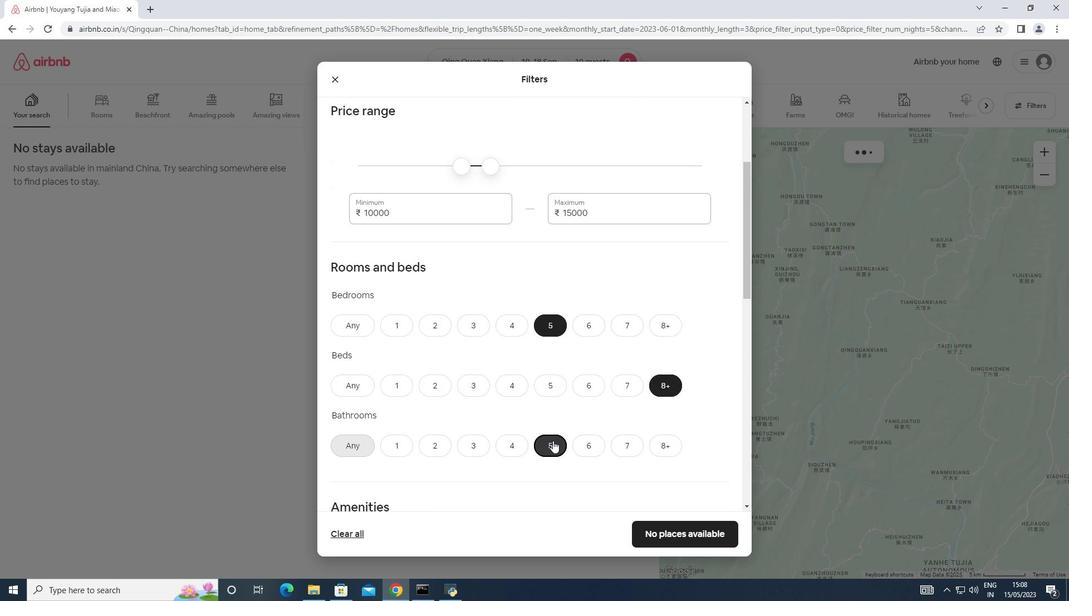 
Action: Mouse scrolled (553, 414) with delta (0, 0)
Screenshot: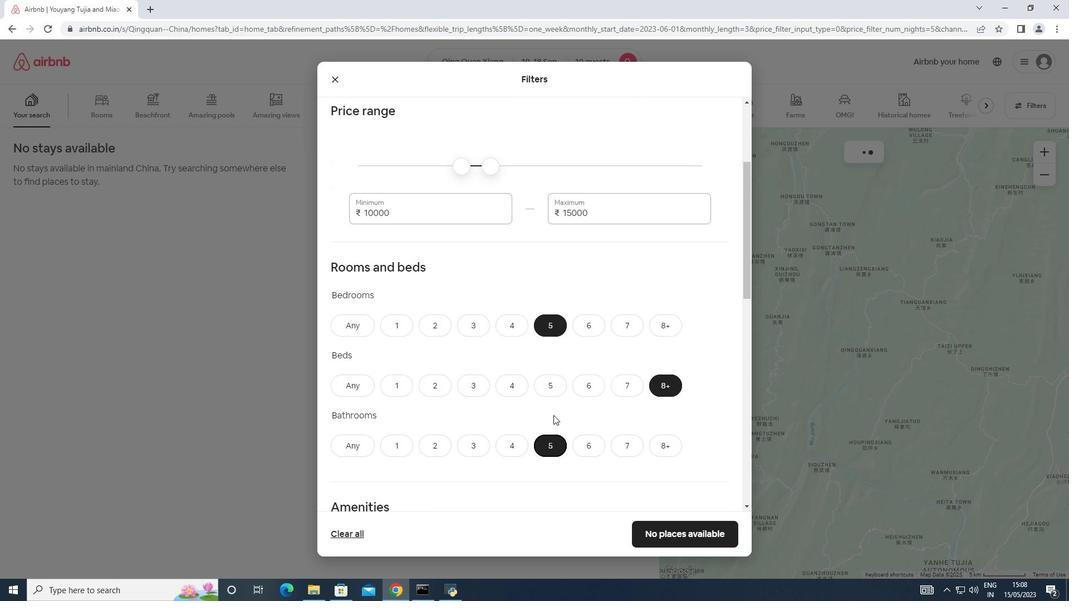 
Action: Mouse moved to (553, 414)
Screenshot: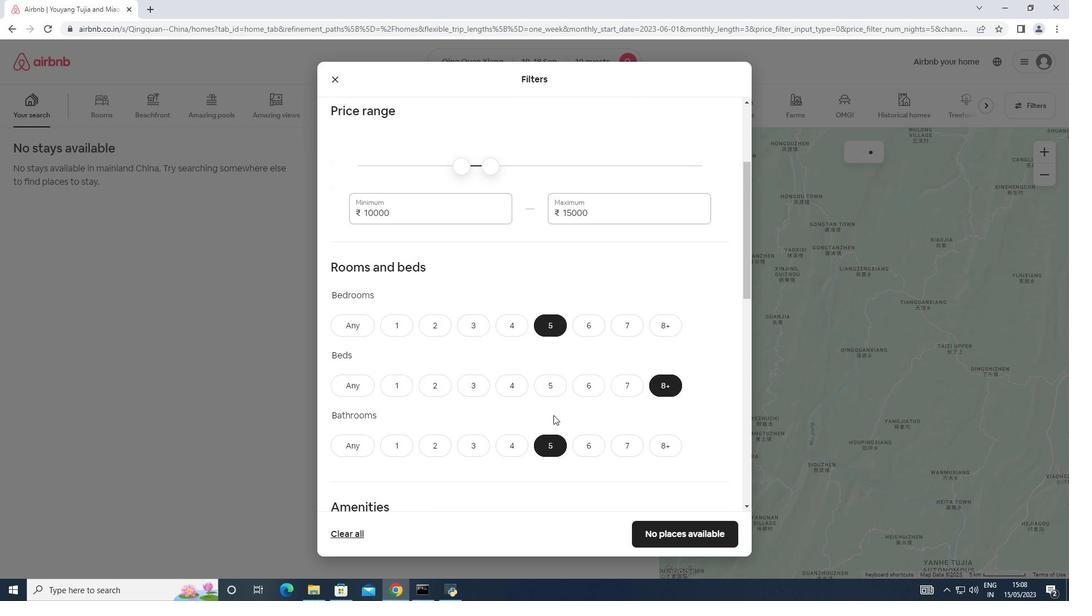 
Action: Mouse scrolled (553, 413) with delta (0, 0)
Screenshot: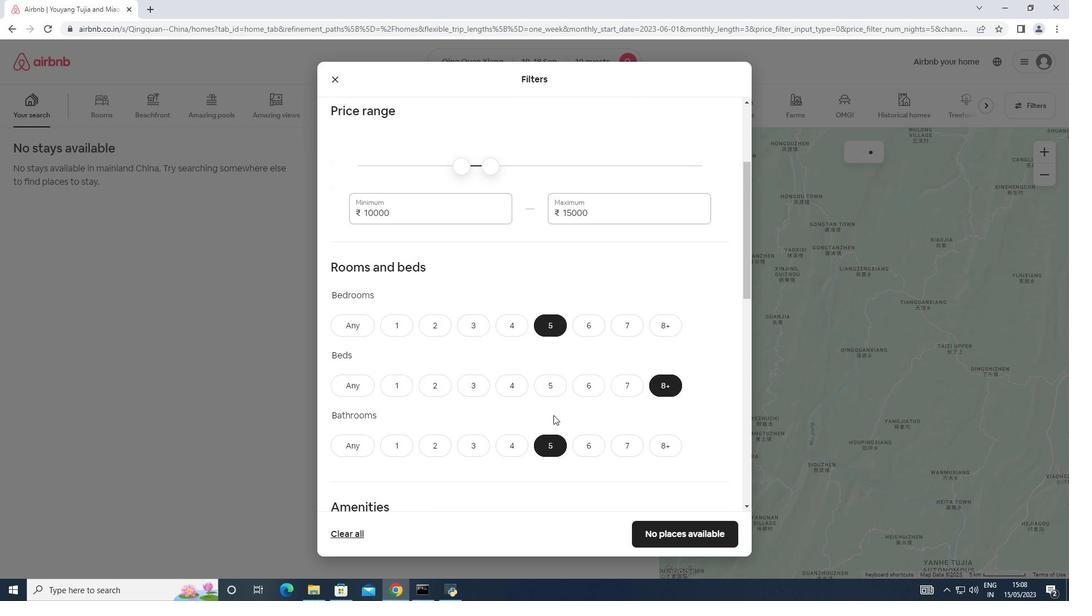 
Action: Mouse moved to (559, 389)
Screenshot: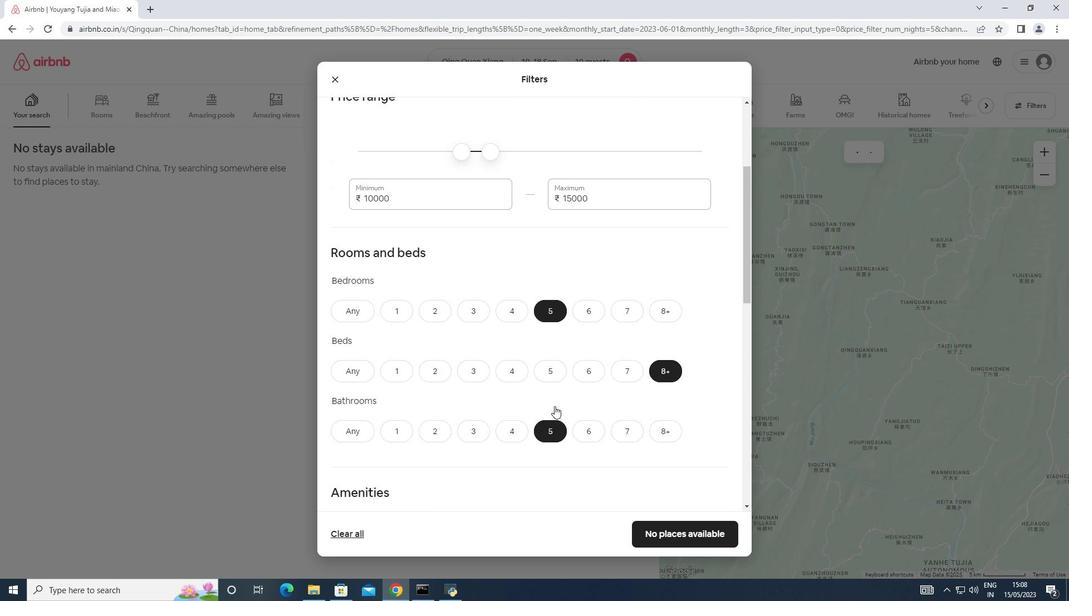 
Action: Mouse scrolled (559, 388) with delta (0, 0)
Screenshot: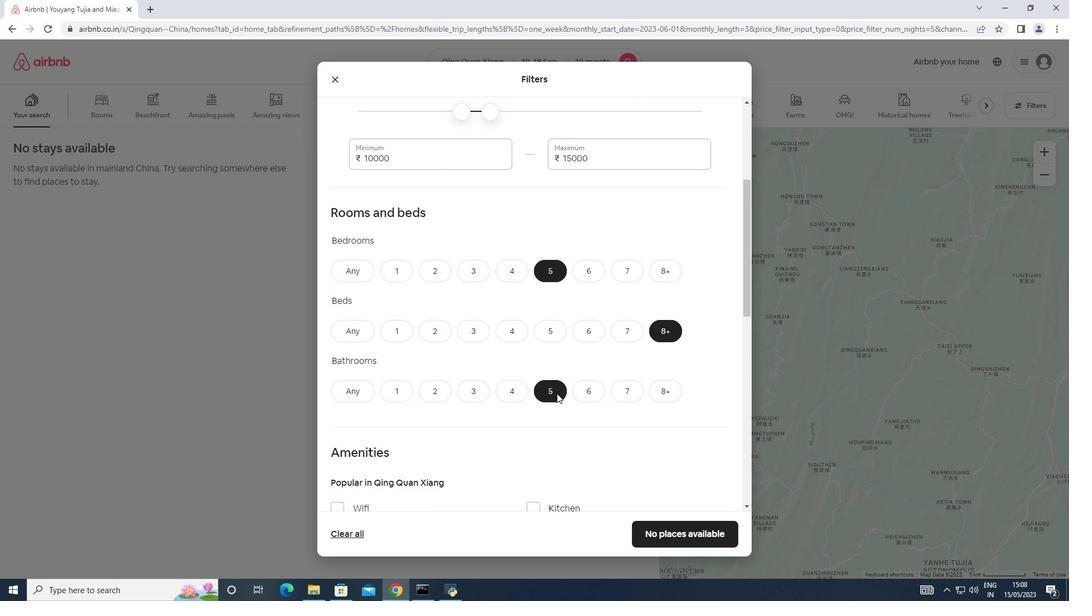 
Action: Mouse moved to (452, 373)
Screenshot: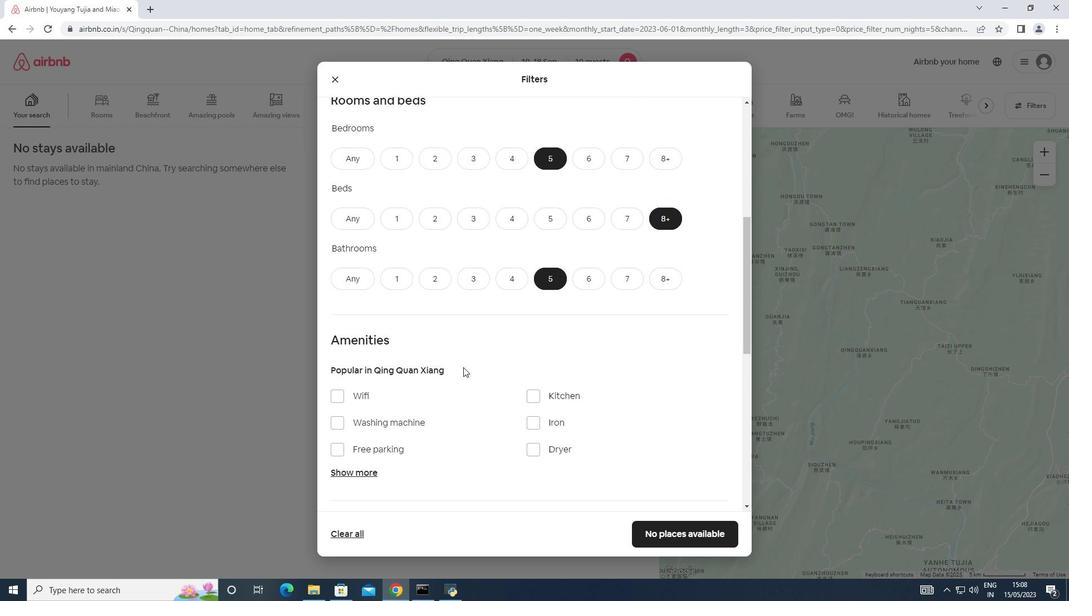 
Action: Mouse scrolled (452, 372) with delta (0, 0)
Screenshot: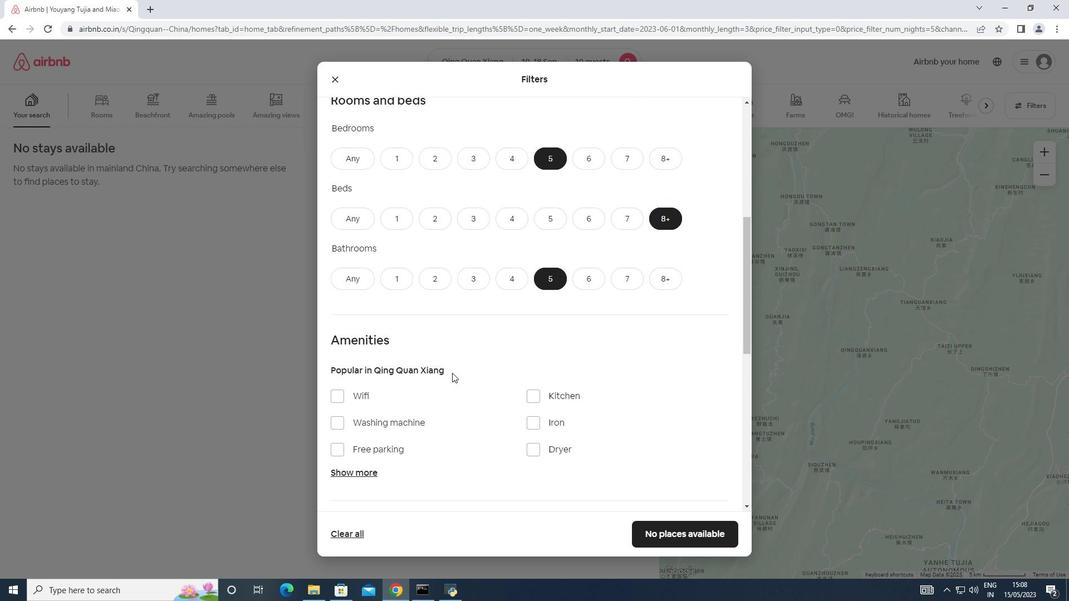 
Action: Mouse scrolled (452, 372) with delta (0, 0)
Screenshot: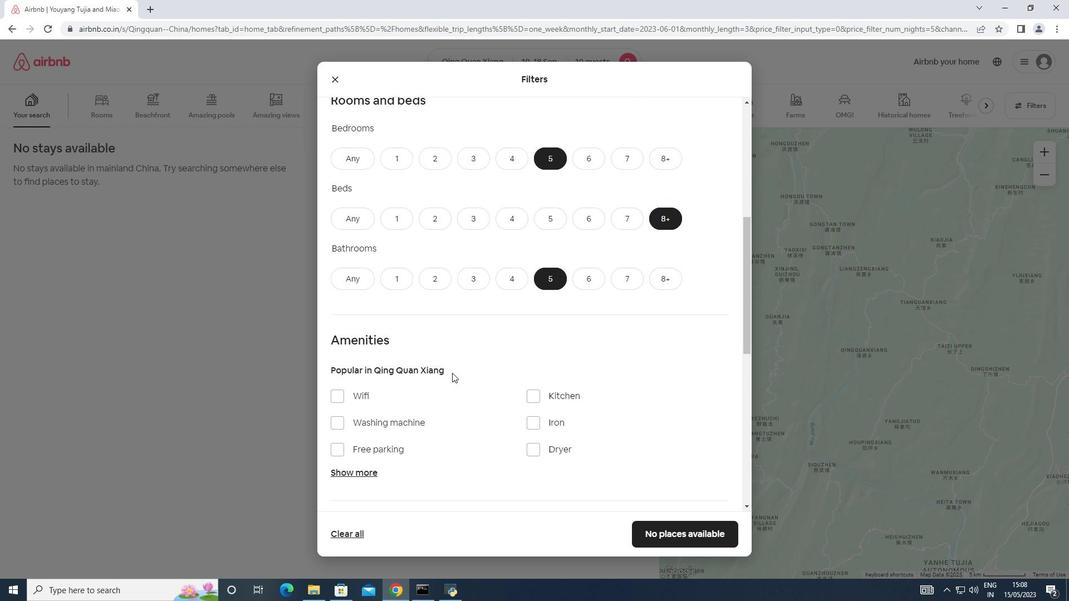 
Action: Mouse moved to (453, 372)
Screenshot: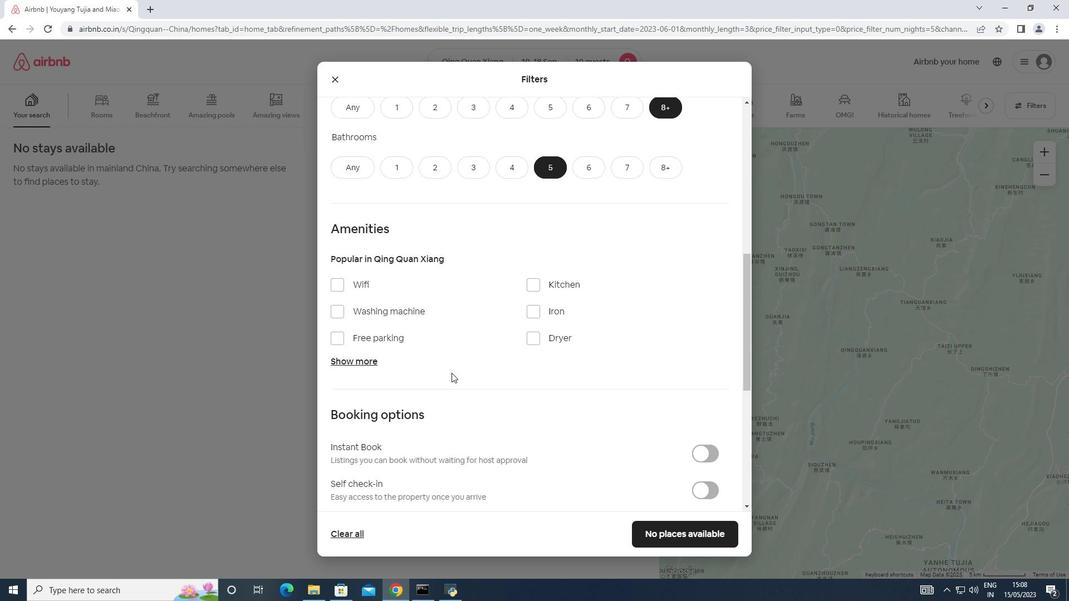 
Action: Mouse scrolled (453, 371) with delta (0, 0)
Screenshot: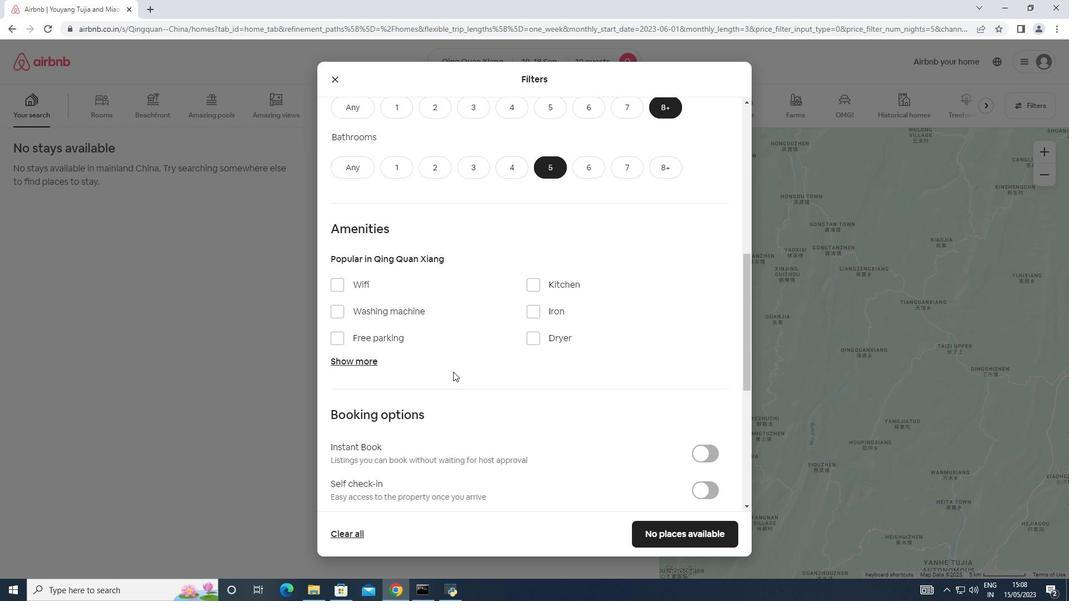 
Action: Mouse moved to (355, 305)
Screenshot: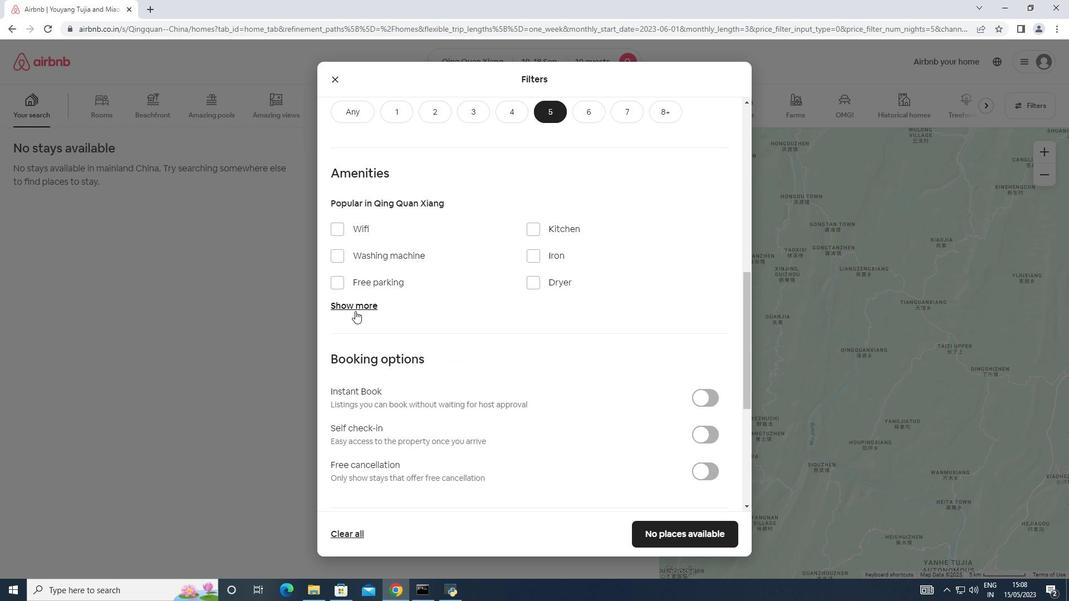 
Action: Mouse pressed left at (355, 305)
Screenshot: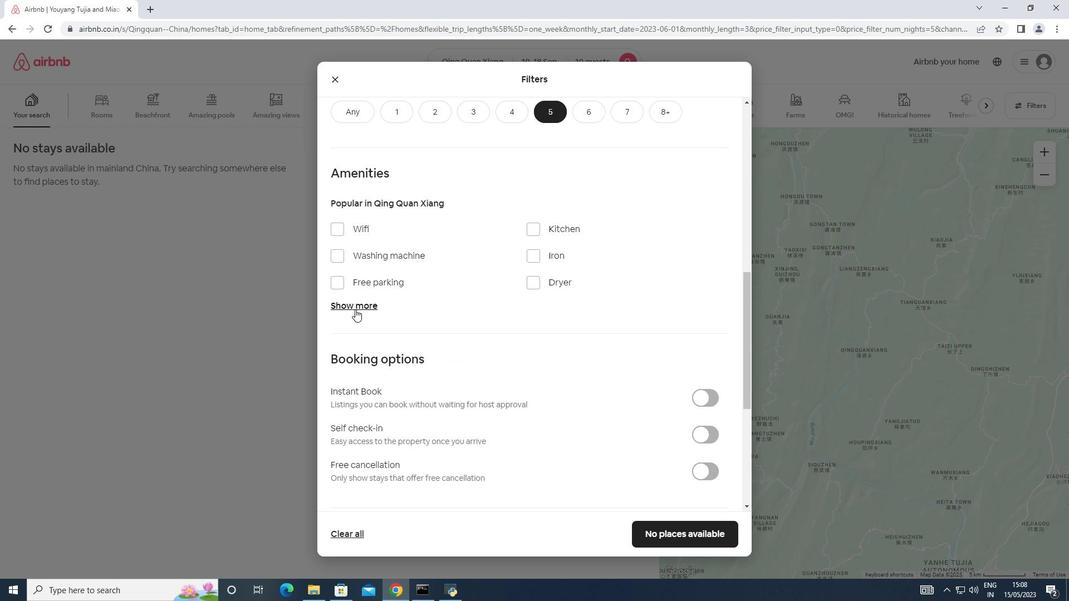 
Action: Mouse moved to (338, 227)
Screenshot: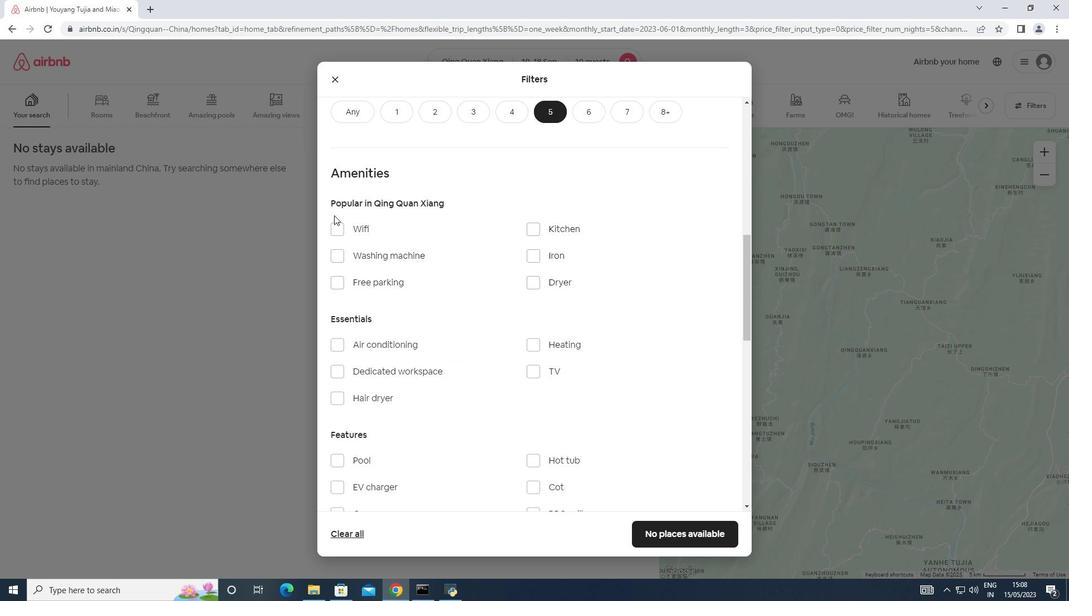 
Action: Mouse pressed left at (338, 227)
Screenshot: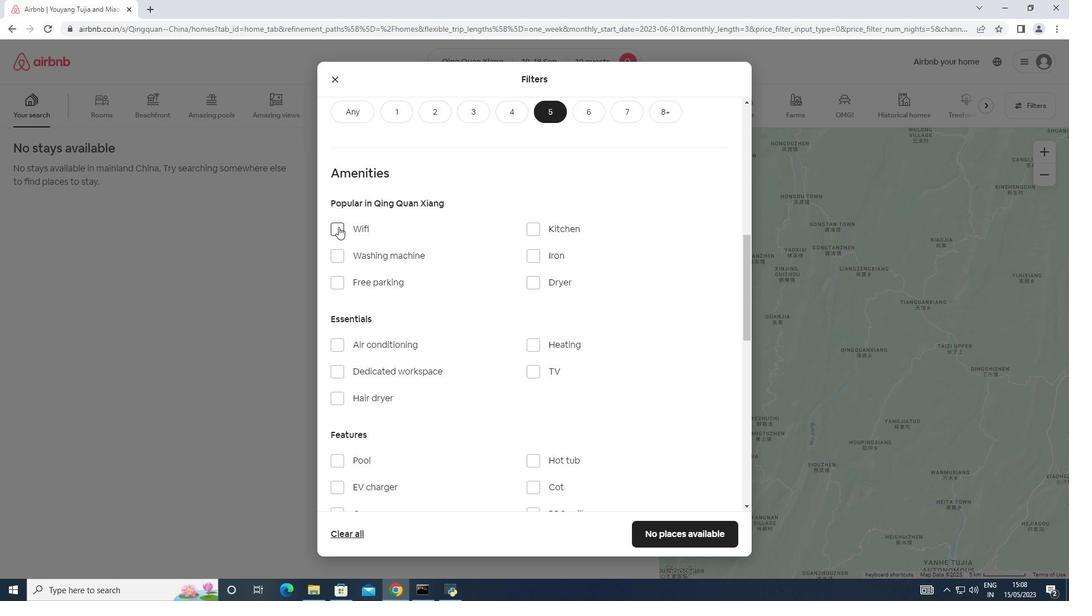 
Action: Mouse moved to (536, 371)
Screenshot: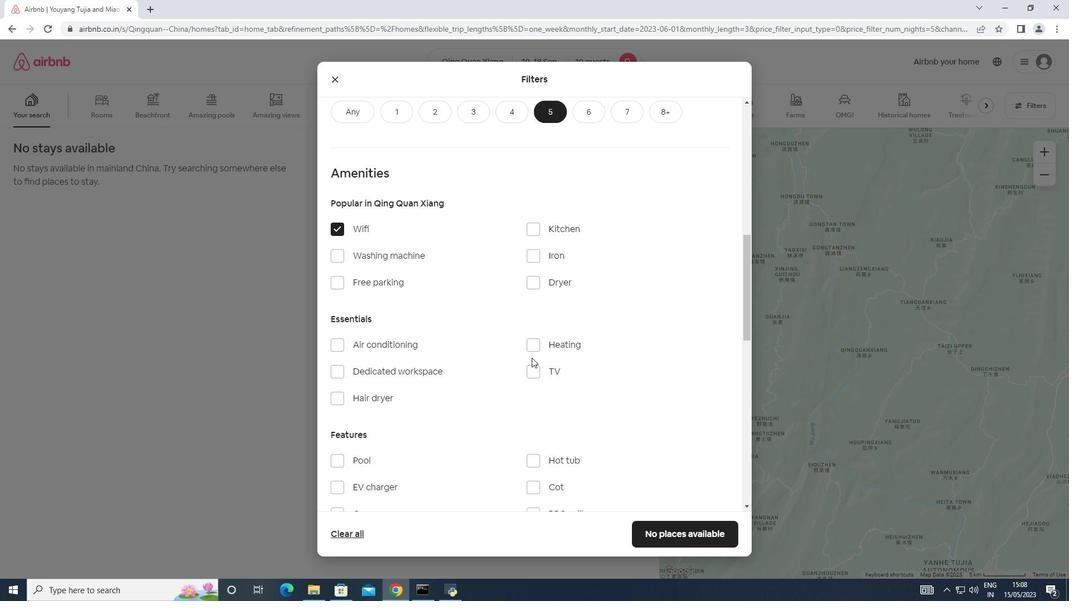 
Action: Mouse pressed left at (536, 371)
Screenshot: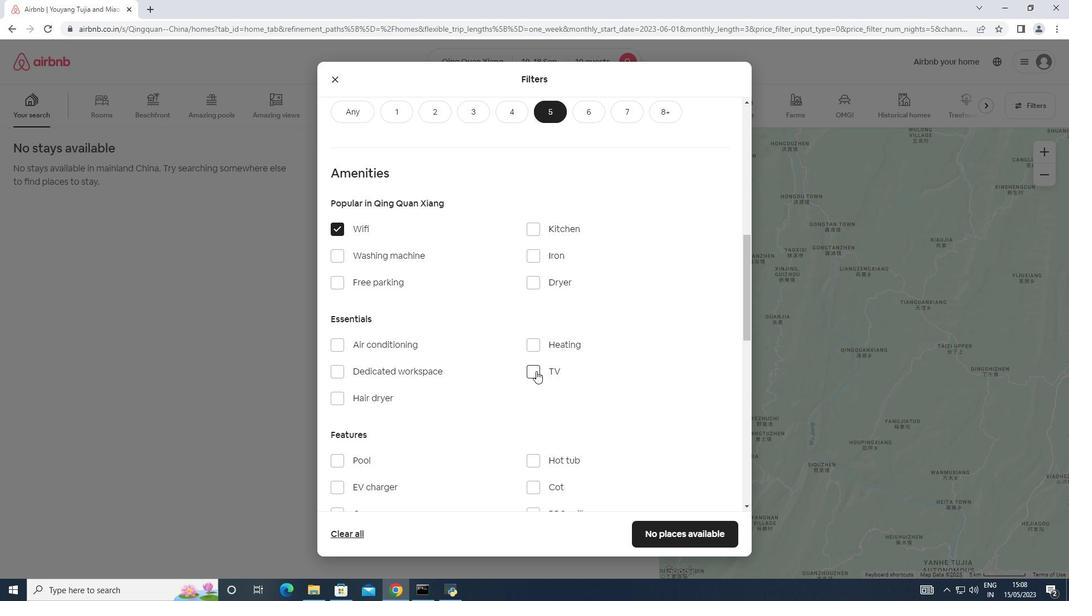 
Action: Mouse moved to (342, 279)
Screenshot: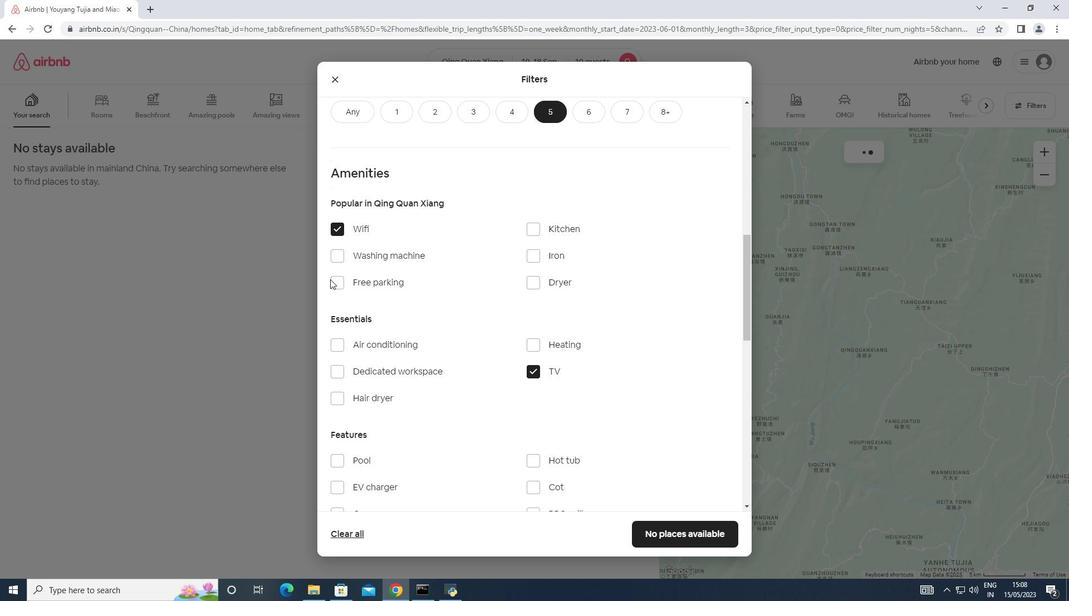 
Action: Mouse pressed left at (342, 279)
Screenshot: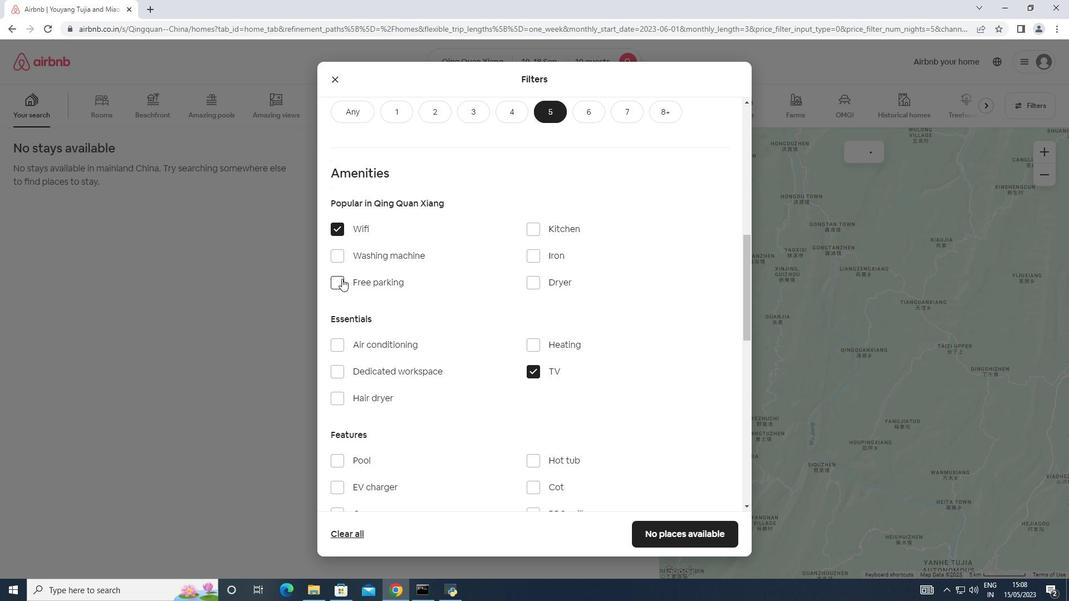 
Action: Mouse moved to (411, 316)
Screenshot: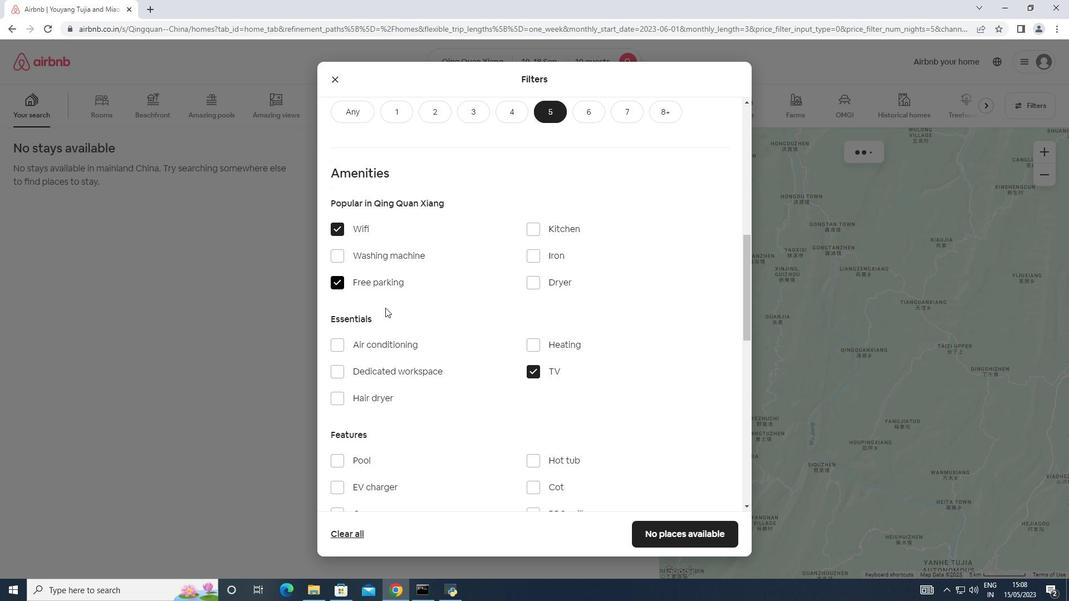 
Action: Mouse scrolled (411, 315) with delta (0, 0)
Screenshot: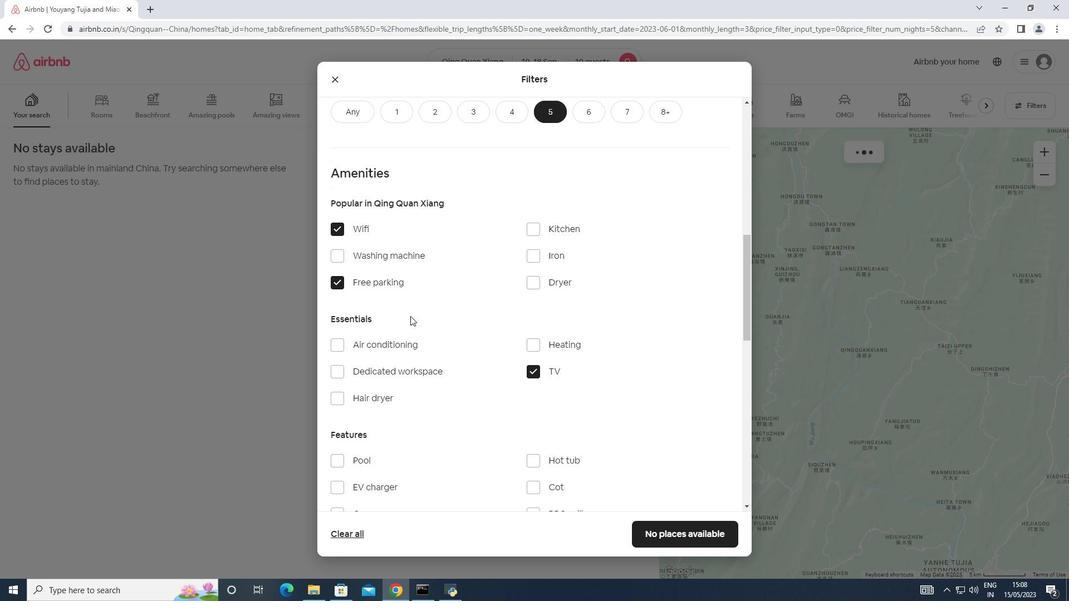 
Action: Mouse scrolled (411, 315) with delta (0, 0)
Screenshot: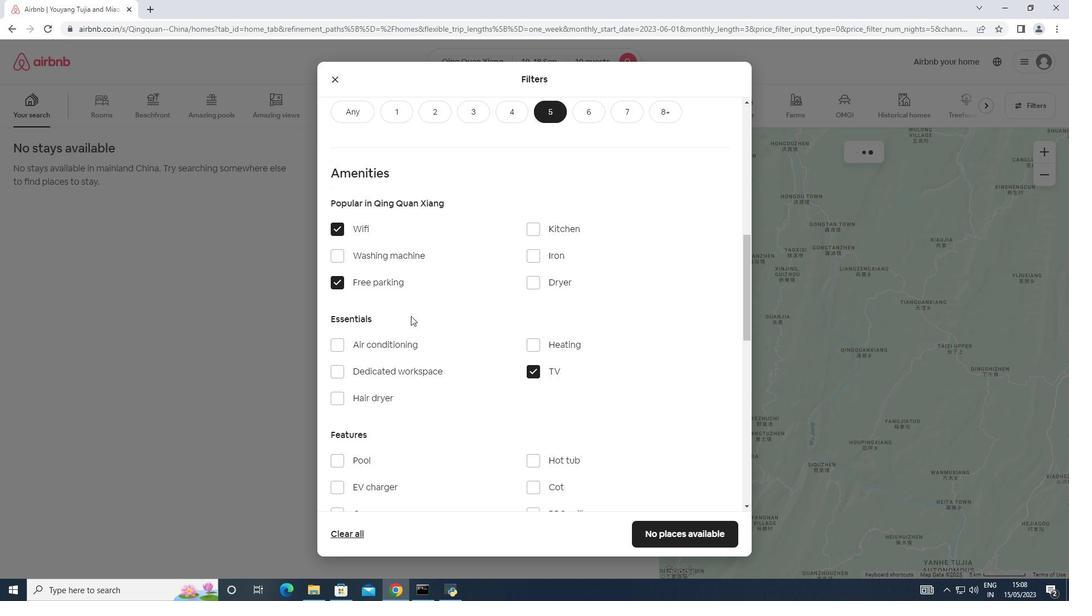 
Action: Mouse moved to (412, 316)
Screenshot: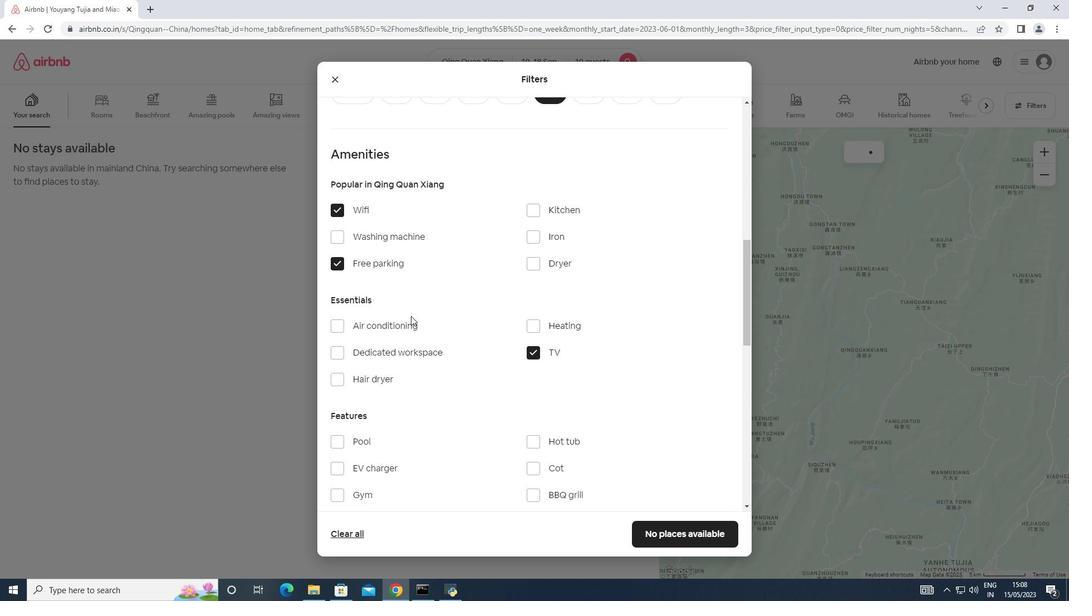 
Action: Mouse scrolled (412, 315) with delta (0, 0)
Screenshot: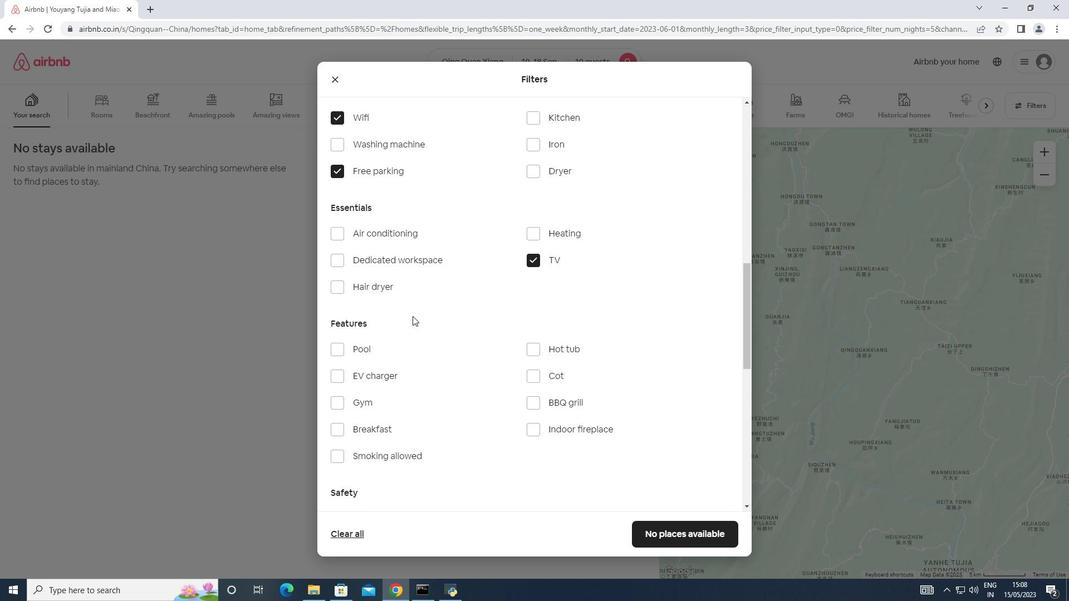 
Action: Mouse moved to (340, 345)
Screenshot: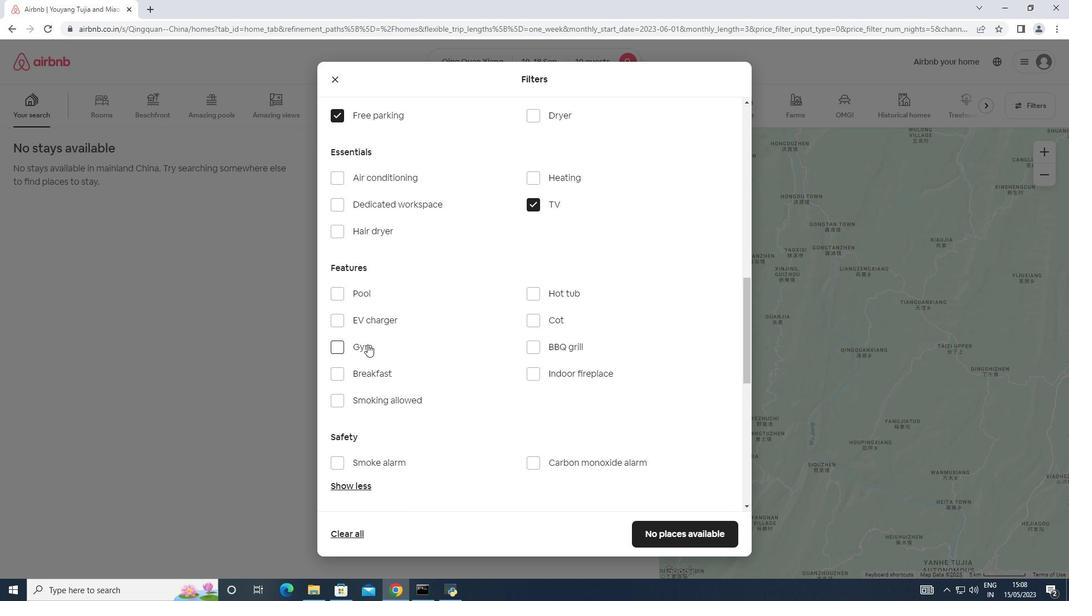 
Action: Mouse pressed left at (340, 345)
Screenshot: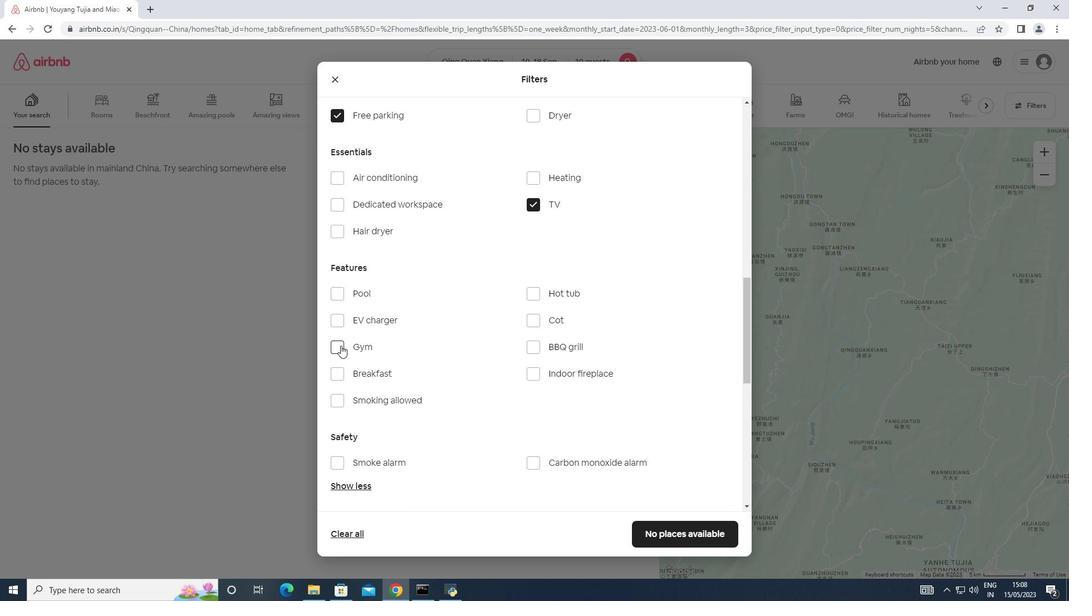 
Action: Mouse moved to (347, 372)
Screenshot: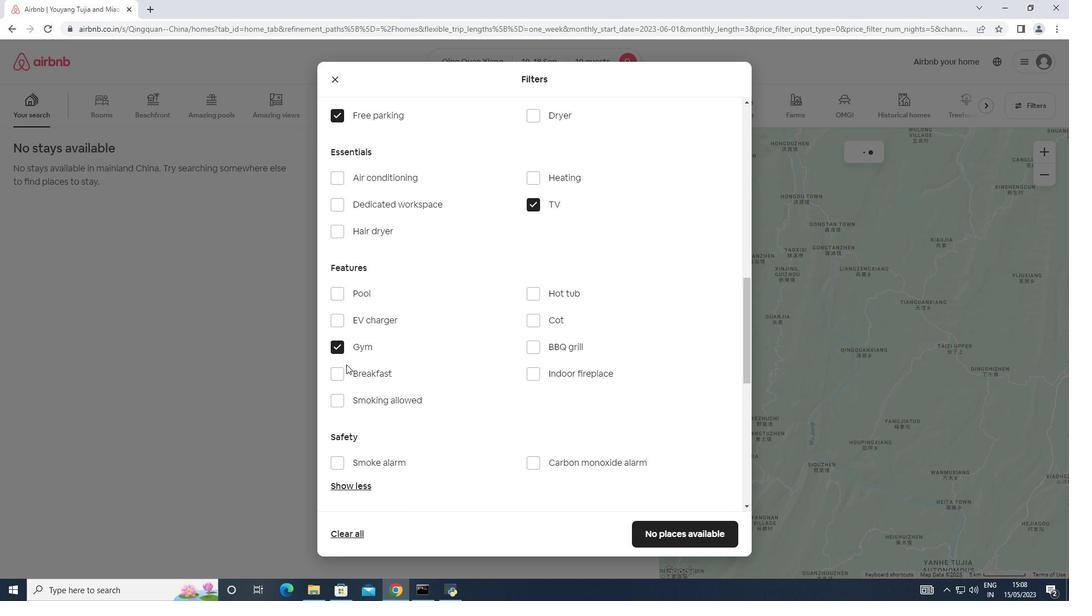 
Action: Mouse pressed left at (347, 372)
Screenshot: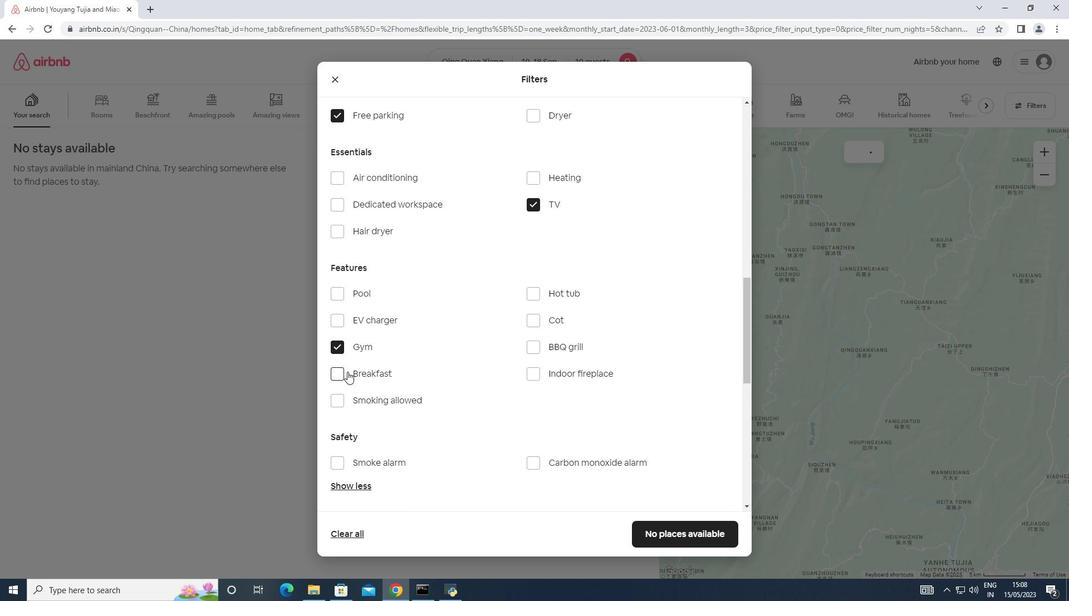 
Action: Mouse moved to (489, 339)
Screenshot: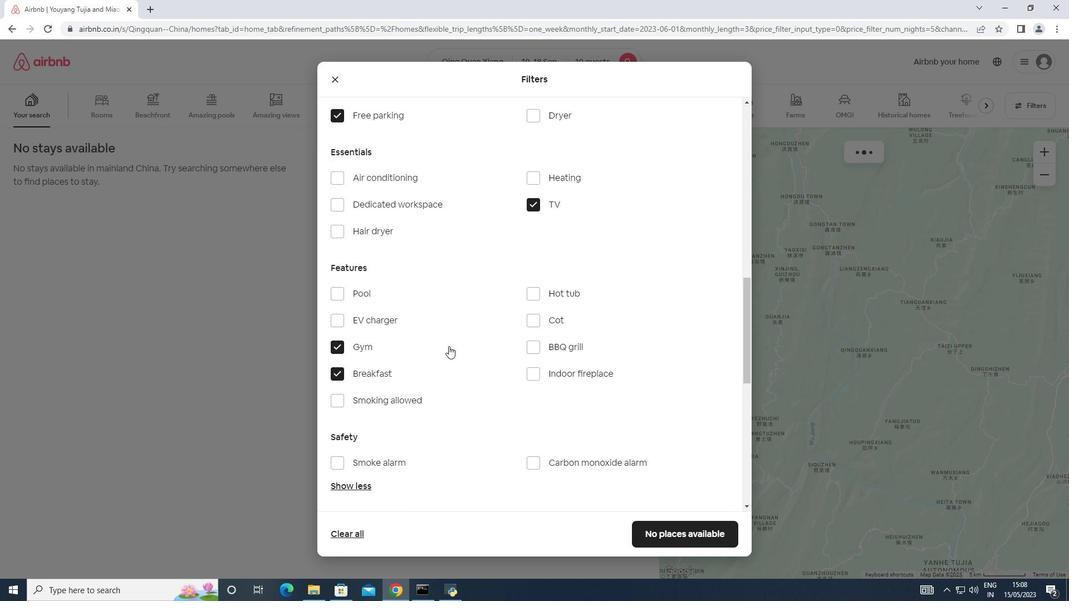 
Action: Mouse scrolled (489, 338) with delta (0, 0)
Screenshot: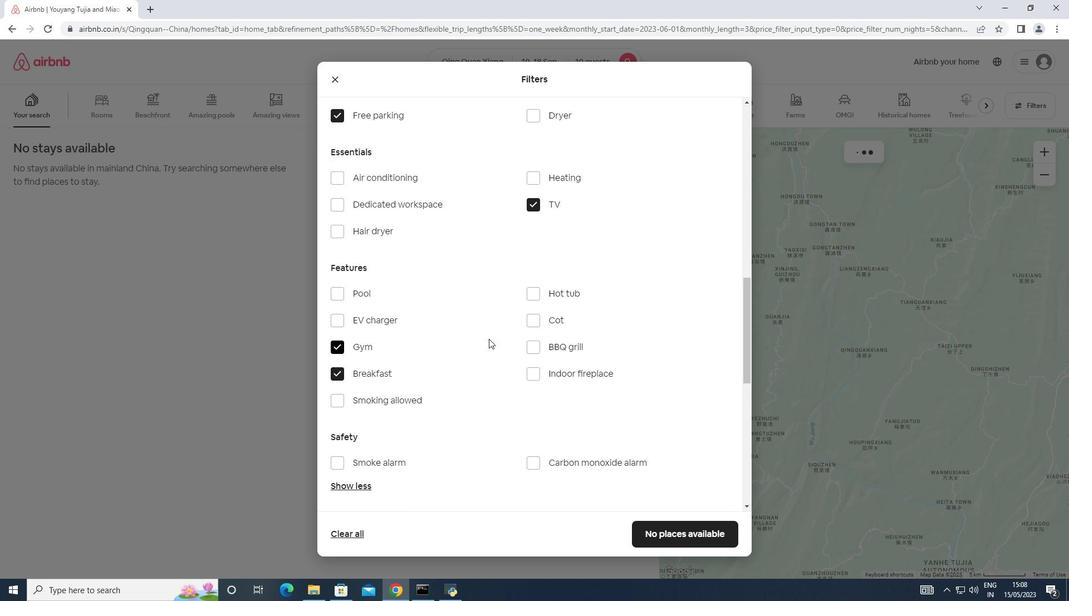 
Action: Mouse scrolled (489, 338) with delta (0, 0)
Screenshot: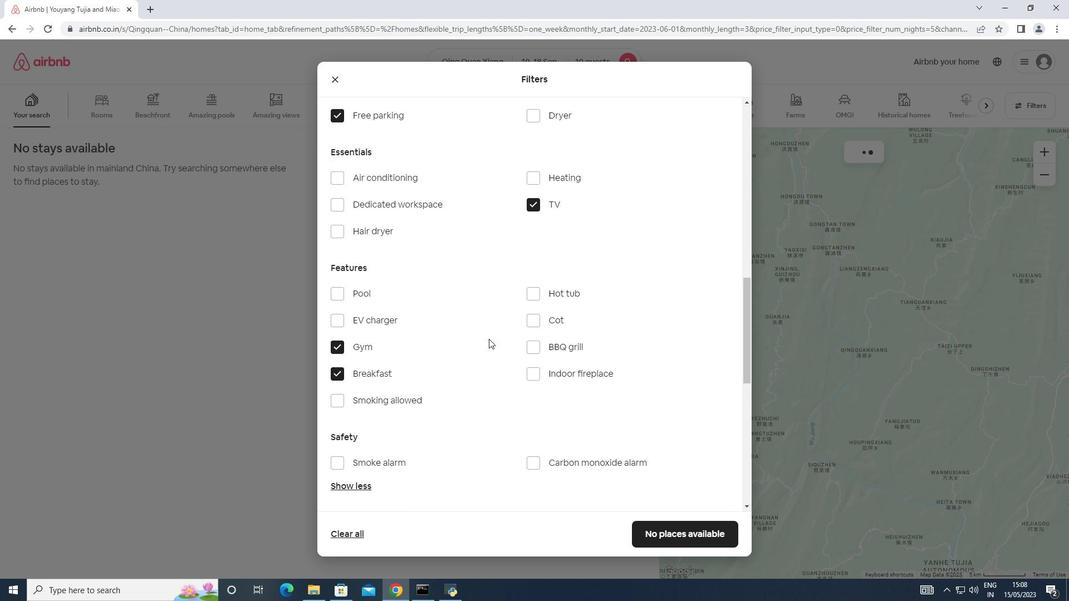
Action: Mouse moved to (501, 328)
Screenshot: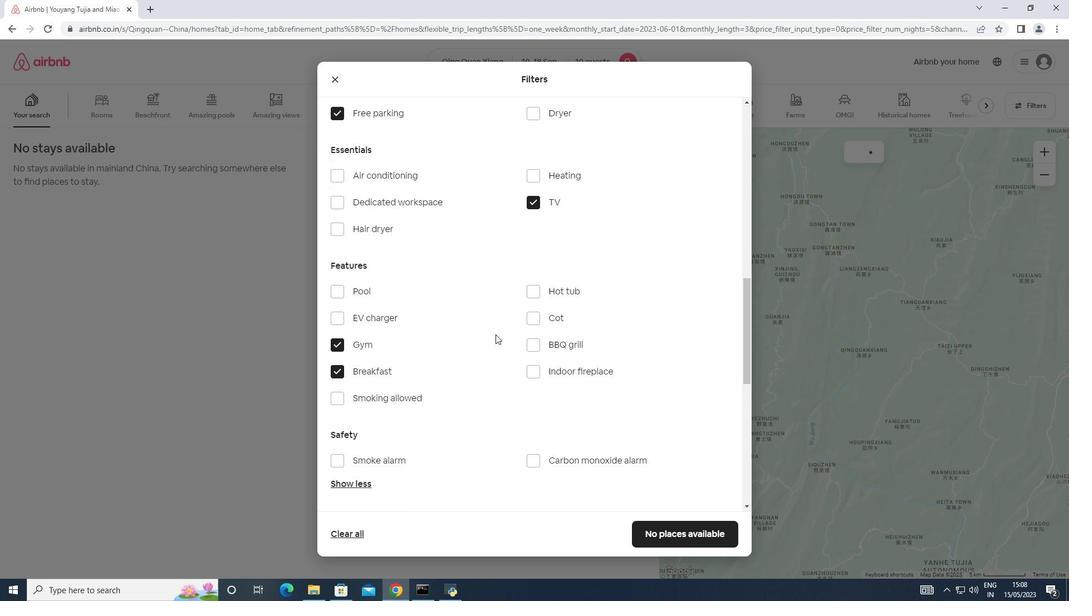 
Action: Mouse scrolled (501, 328) with delta (0, 0)
Screenshot: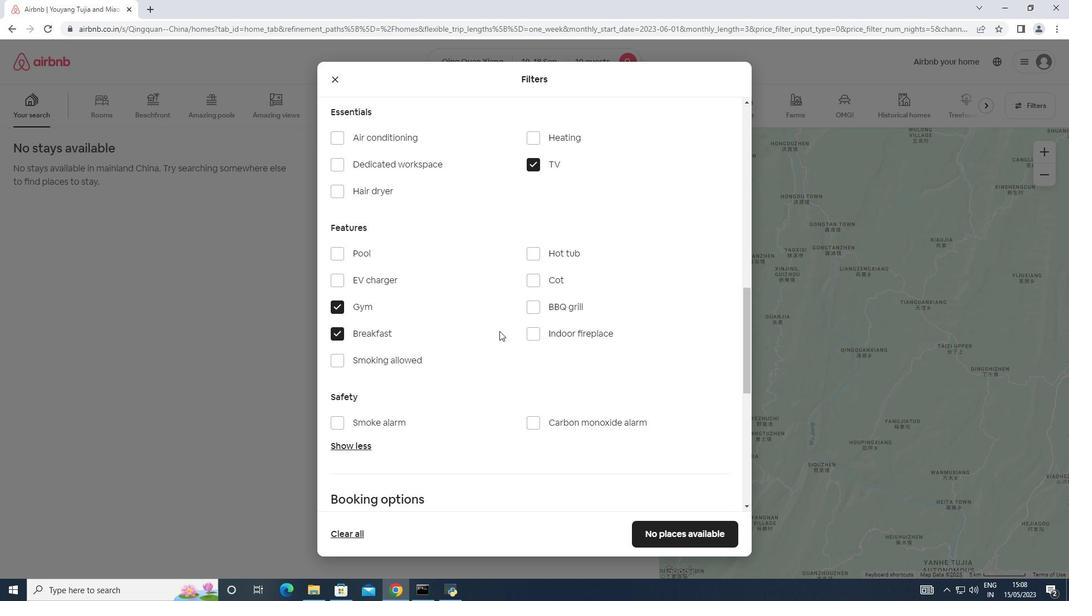 
Action: Mouse scrolled (501, 328) with delta (0, 0)
Screenshot: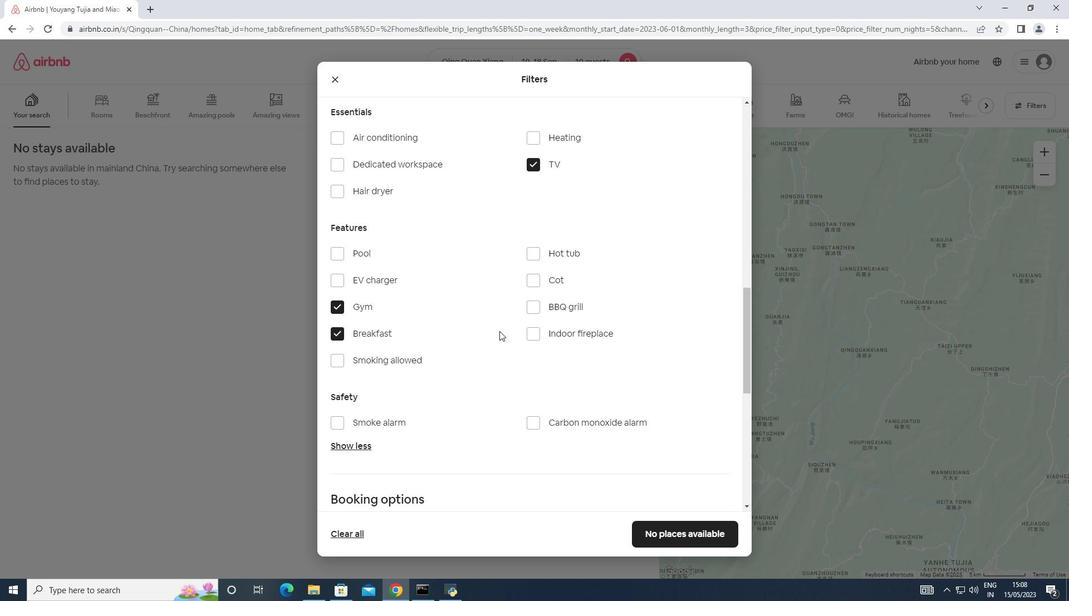 
Action: Mouse scrolled (501, 328) with delta (0, 0)
Screenshot: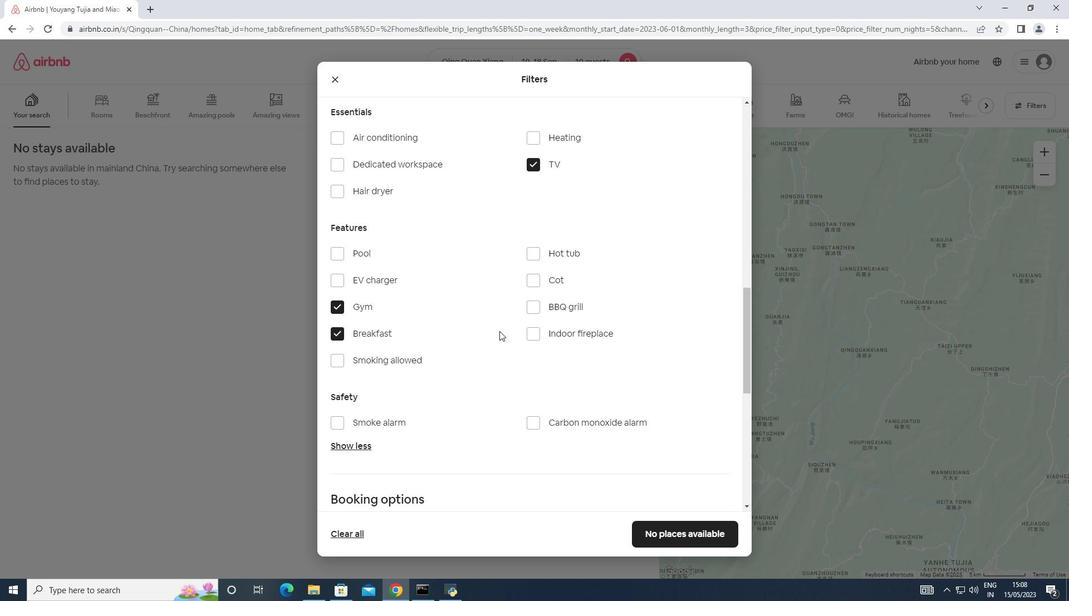 
Action: Mouse moved to (696, 343)
Screenshot: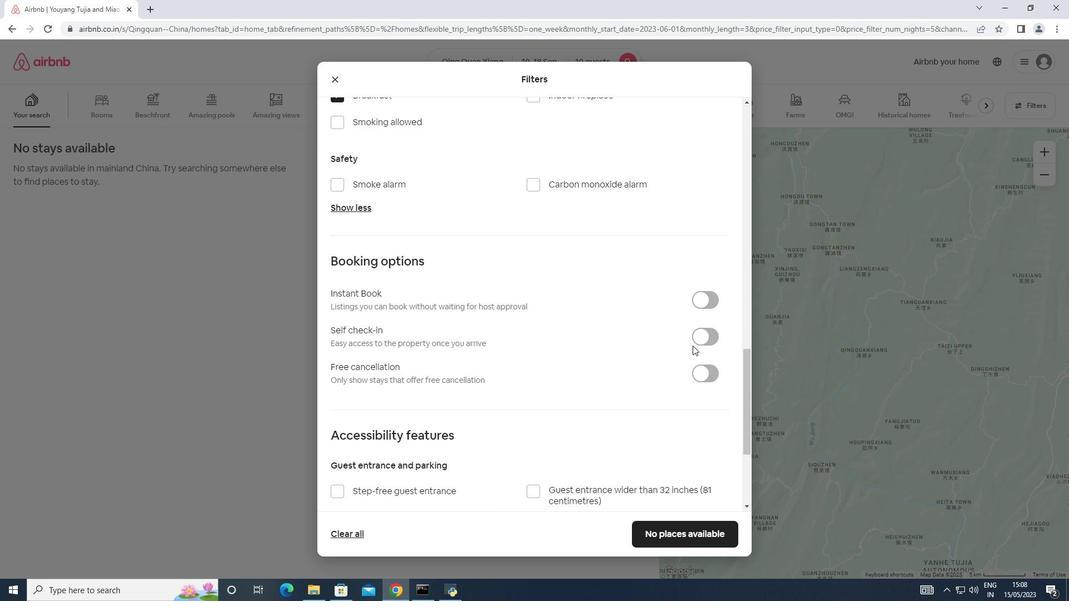 
Action: Mouse pressed left at (696, 343)
Screenshot: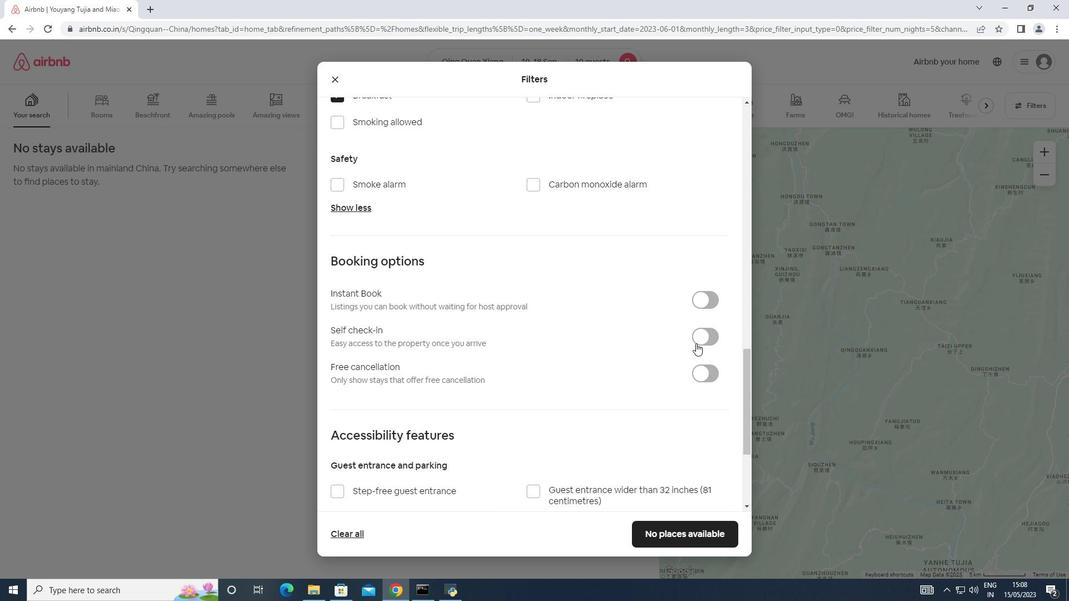 
Action: Mouse moved to (457, 346)
Screenshot: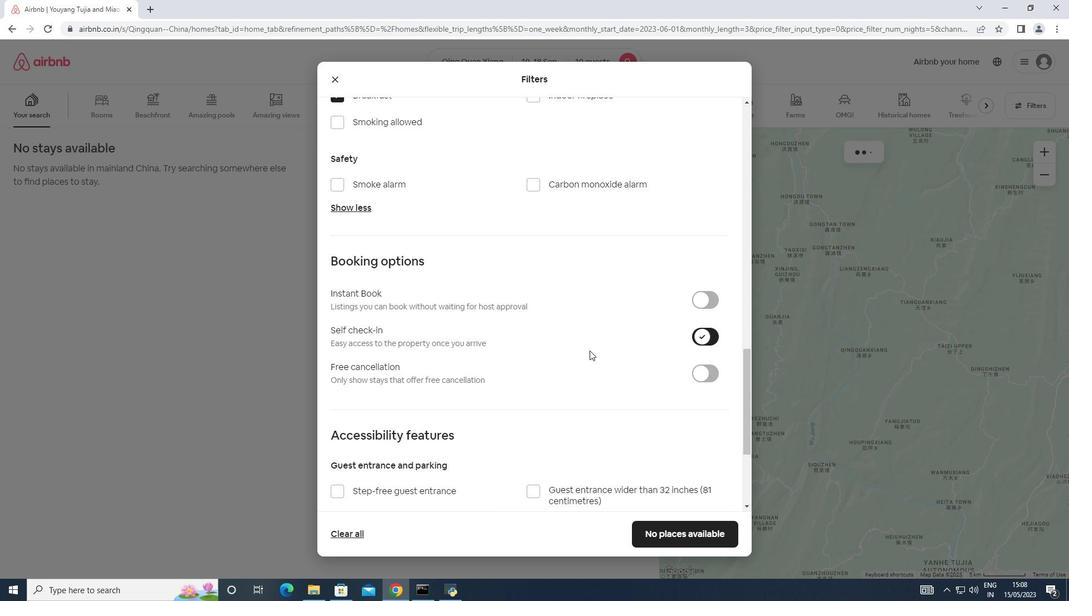 
Action: Mouse scrolled (457, 345) with delta (0, 0)
Screenshot: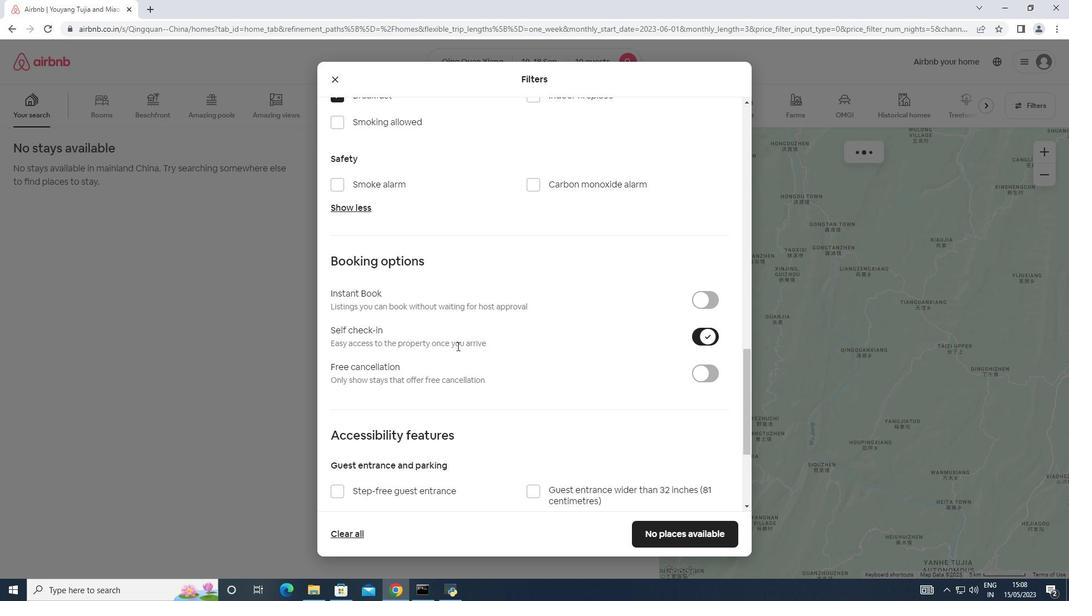 
Action: Mouse scrolled (457, 345) with delta (0, 0)
Screenshot: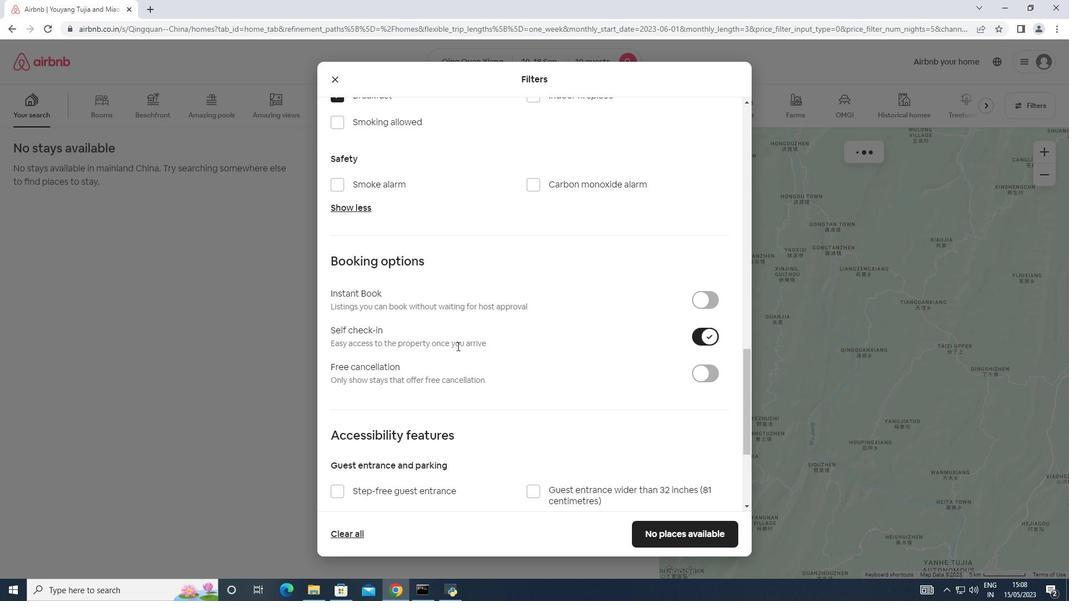 
Action: Mouse scrolled (457, 345) with delta (0, 0)
Screenshot: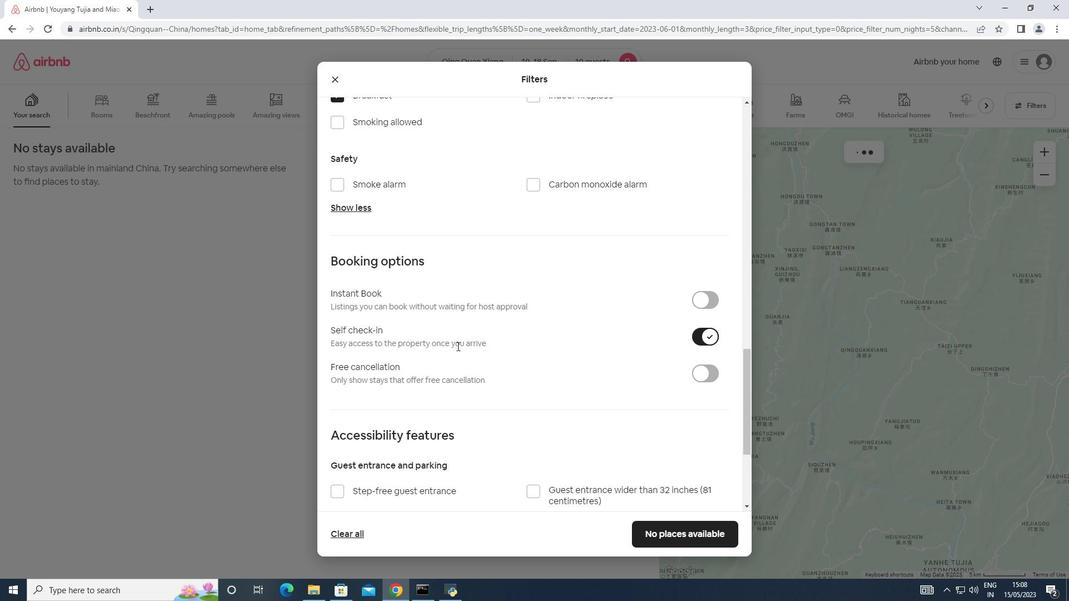 
Action: Mouse scrolled (457, 345) with delta (0, 0)
Screenshot: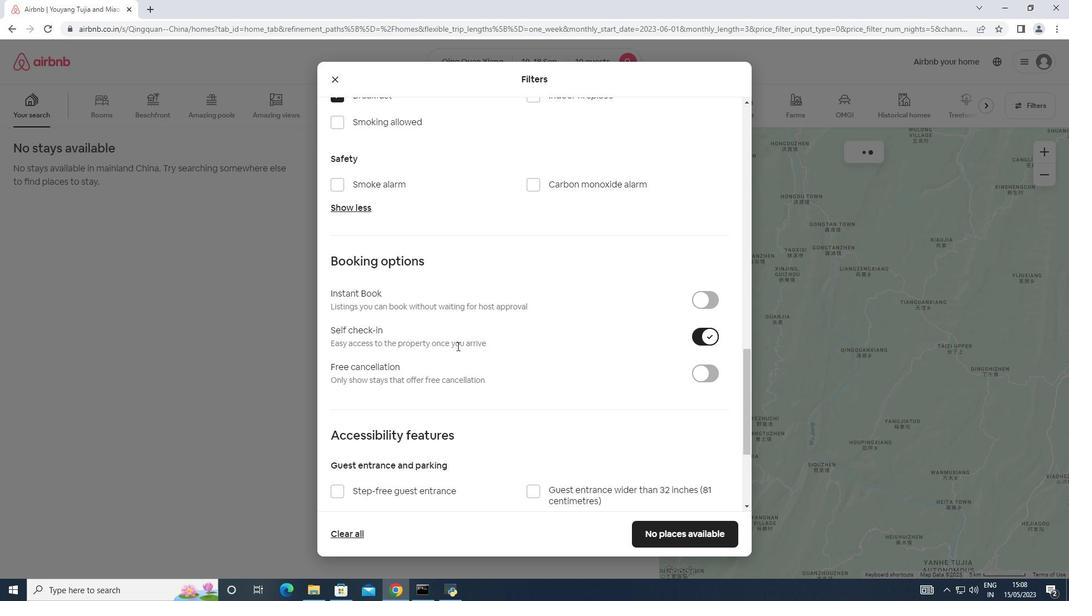 
Action: Mouse scrolled (457, 345) with delta (0, 0)
Screenshot: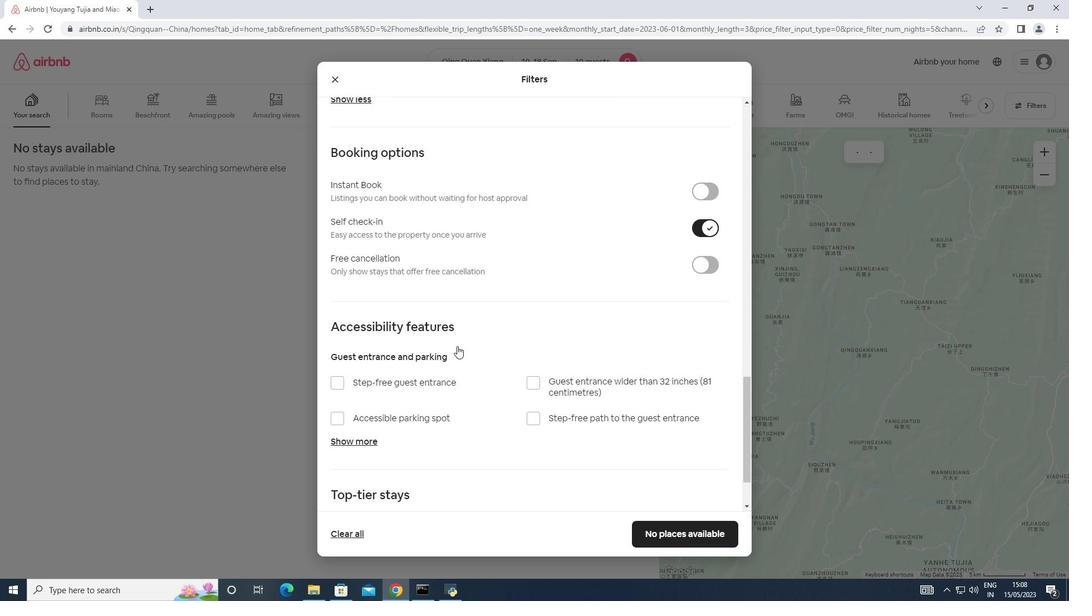 
Action: Mouse scrolled (457, 345) with delta (0, 0)
Screenshot: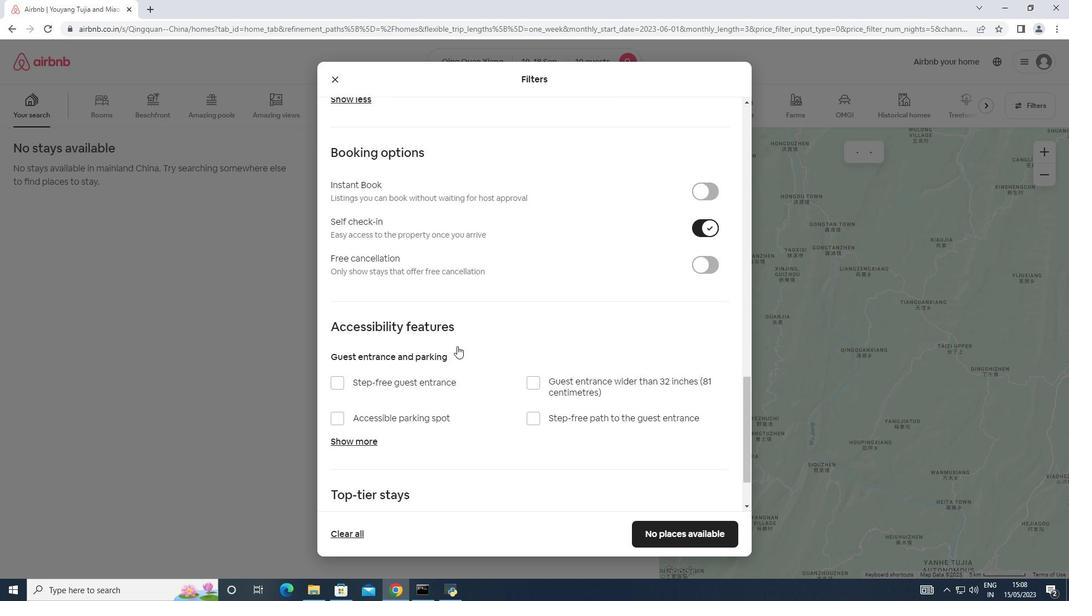 
Action: Mouse scrolled (457, 345) with delta (0, 0)
Screenshot: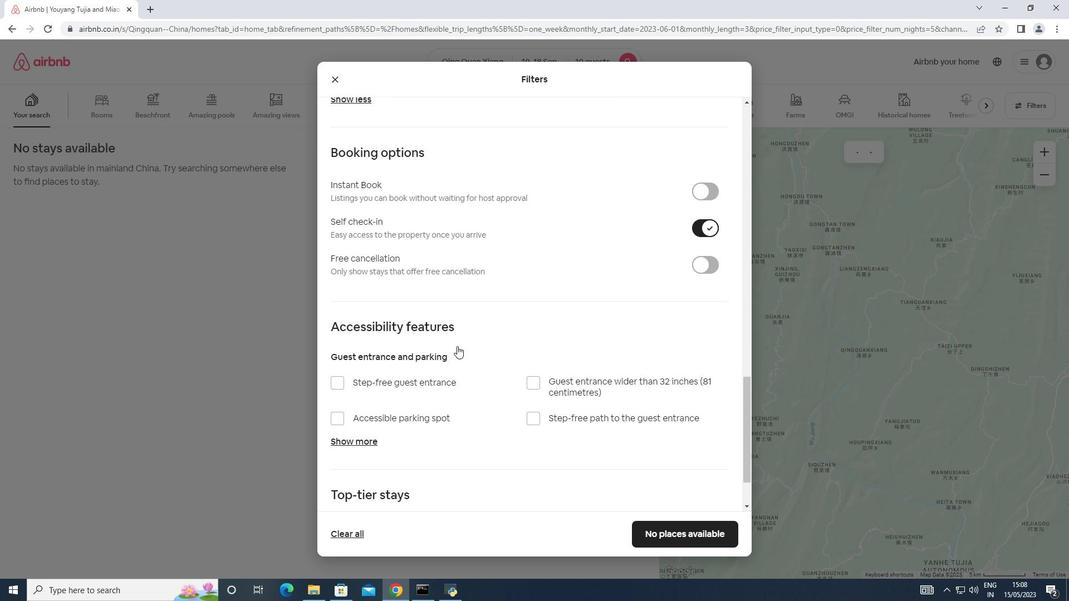 
Action: Mouse moved to (687, 543)
Screenshot: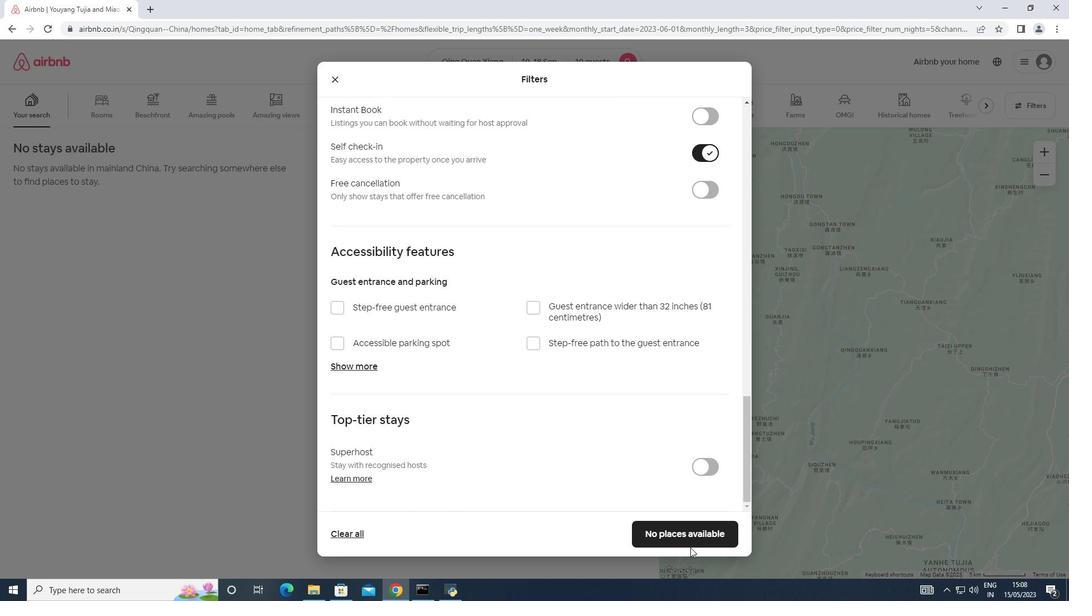 
Action: Mouse pressed left at (687, 543)
Screenshot: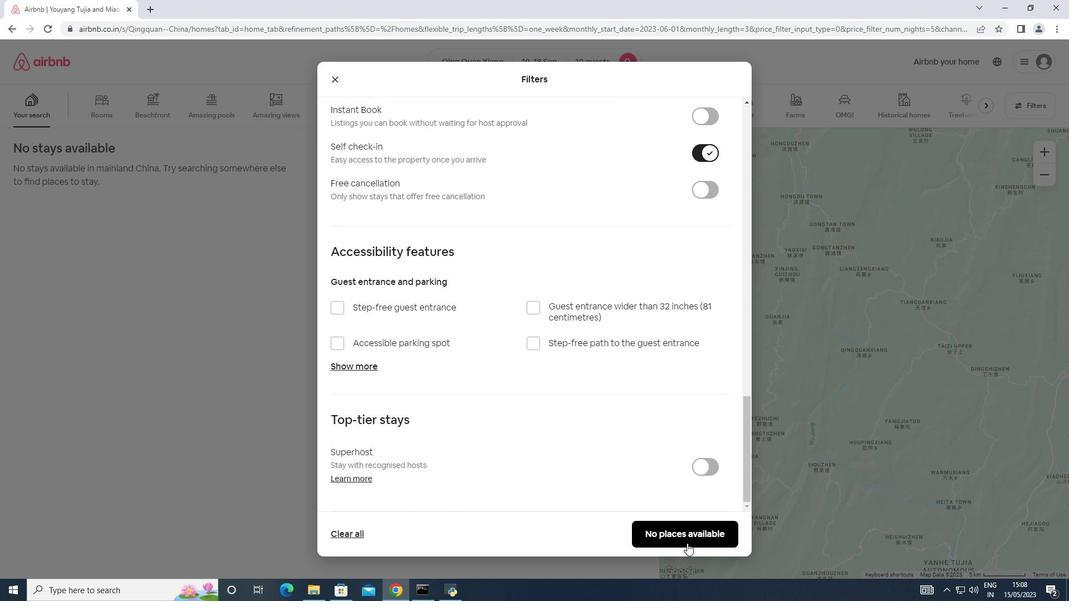 
